 Task: Find connections with filter location Padra with filter topic #wfhwith filter profile language Potuguese with filter current company TORM with filter school St. Pauls School with filter industry Historical Sites with filter service category Product Marketing with filter keywords title Principal
Action: Mouse moved to (520, 67)
Screenshot: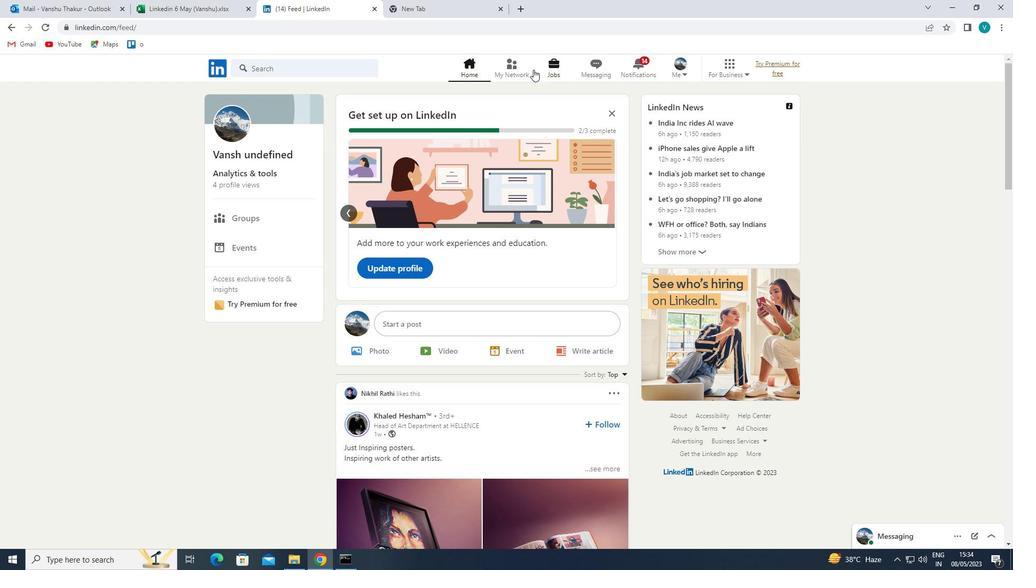 
Action: Mouse pressed left at (520, 67)
Screenshot: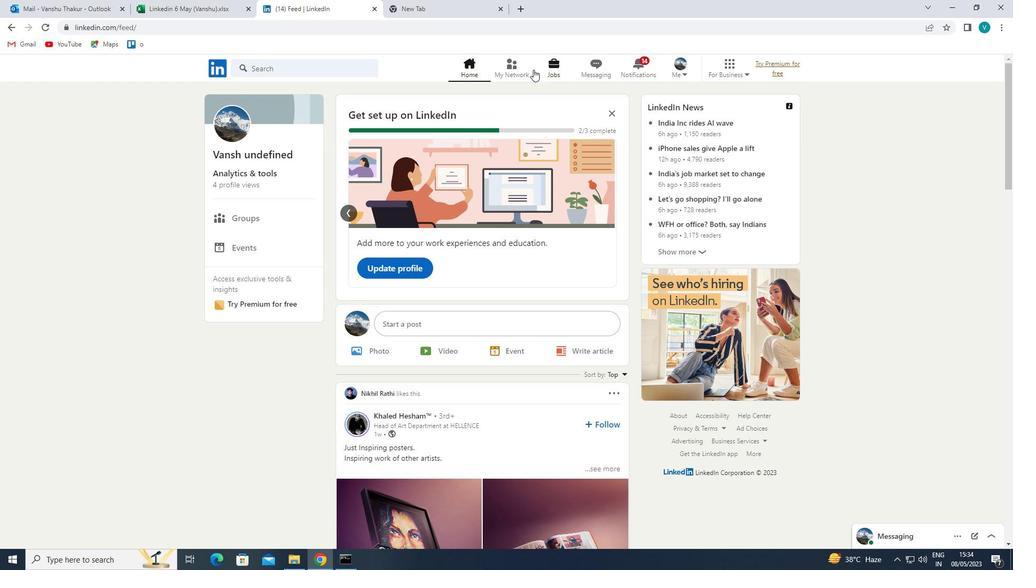 
Action: Mouse moved to (341, 120)
Screenshot: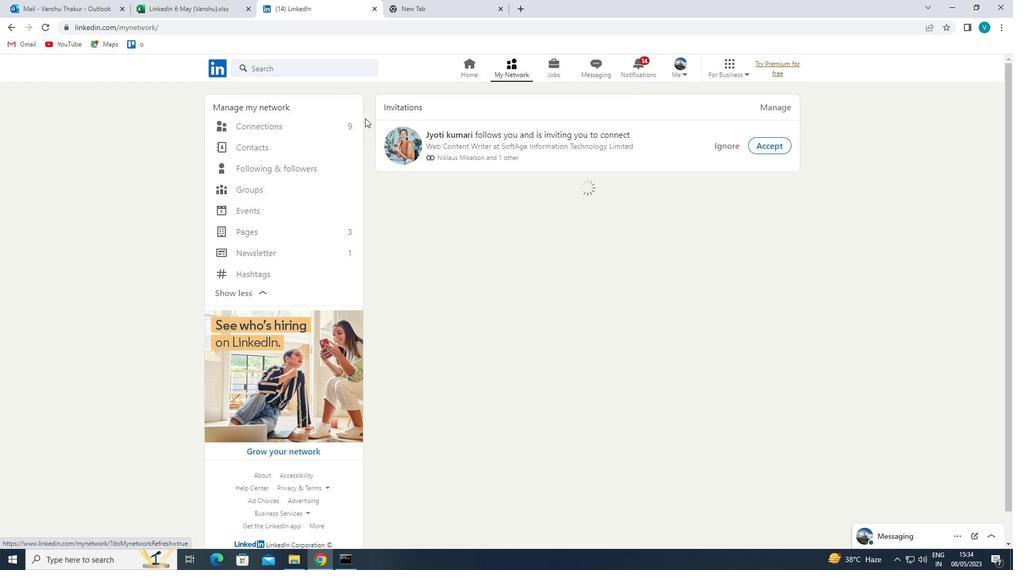 
Action: Mouse pressed left at (341, 120)
Screenshot: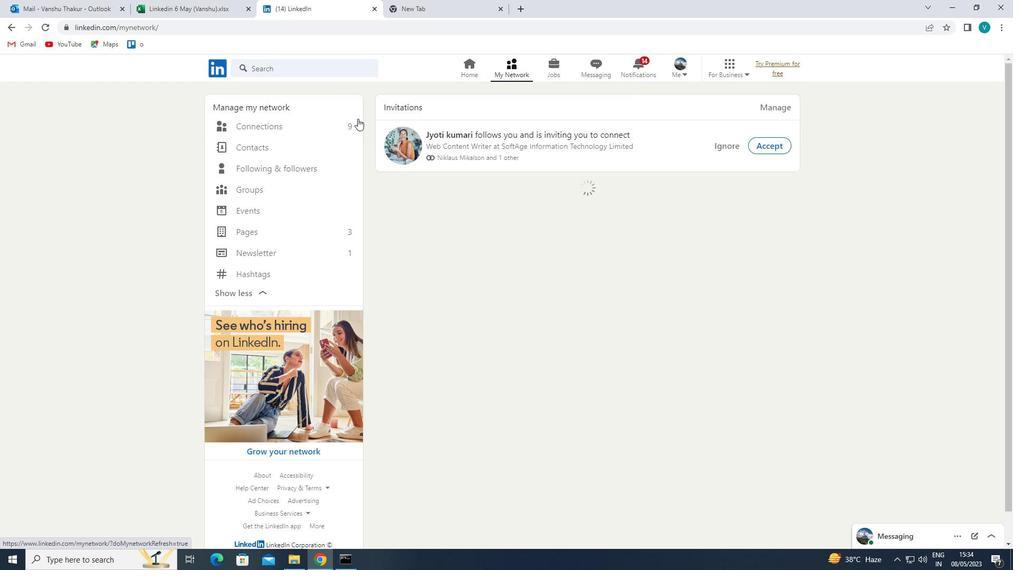 
Action: Mouse moved to (579, 121)
Screenshot: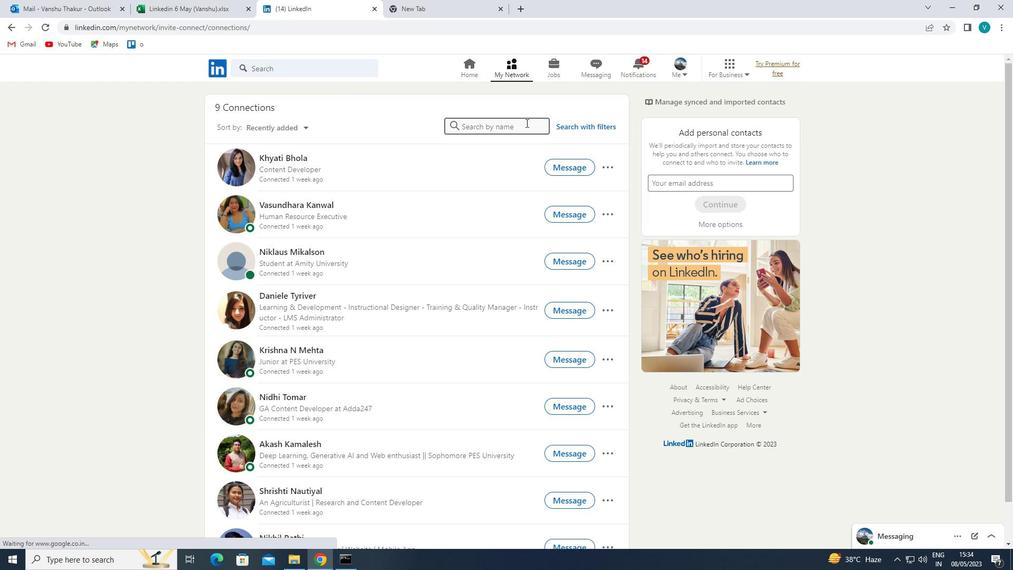 
Action: Mouse pressed left at (579, 121)
Screenshot: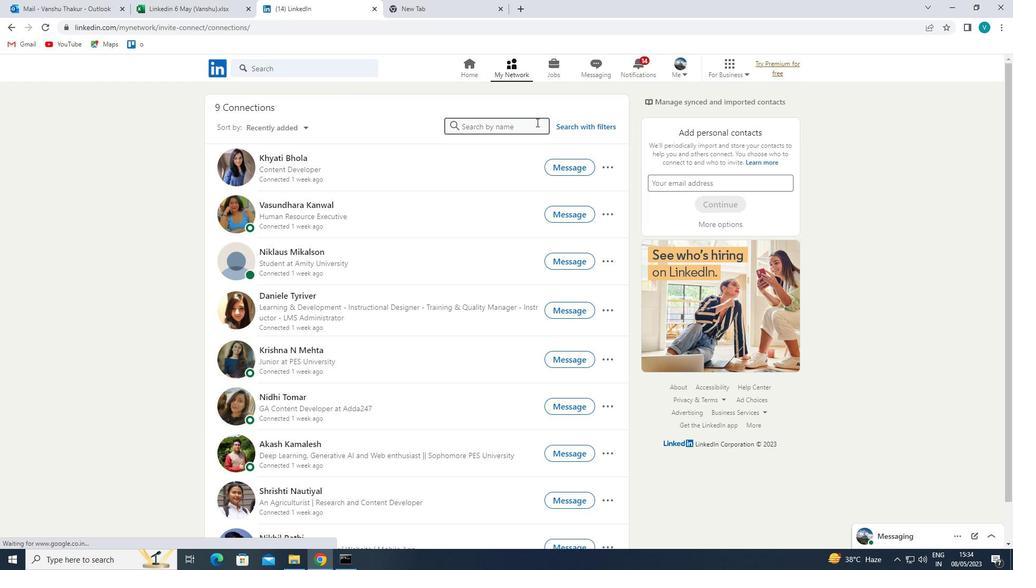 
Action: Mouse moved to (514, 98)
Screenshot: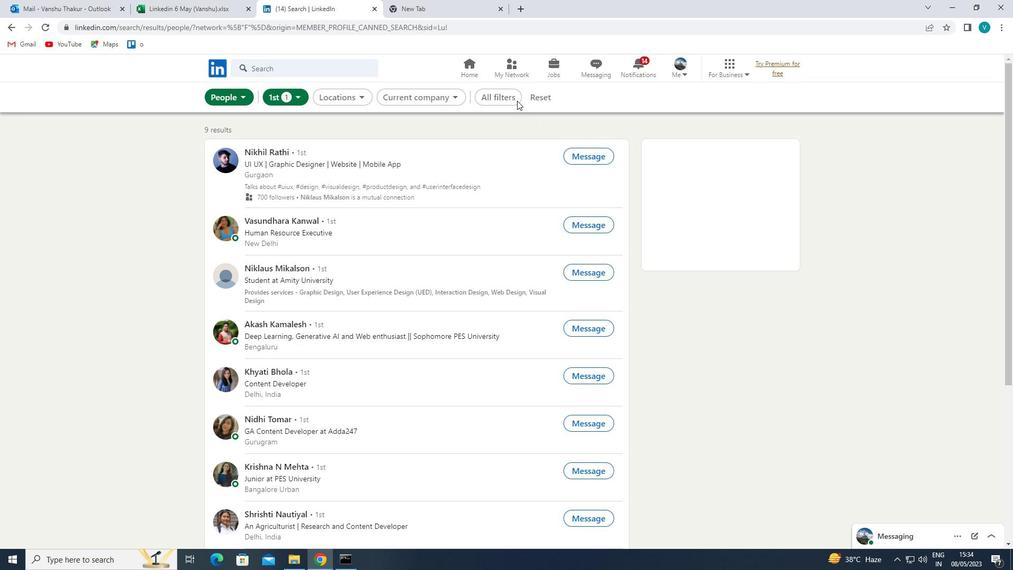 
Action: Mouse pressed left at (514, 98)
Screenshot: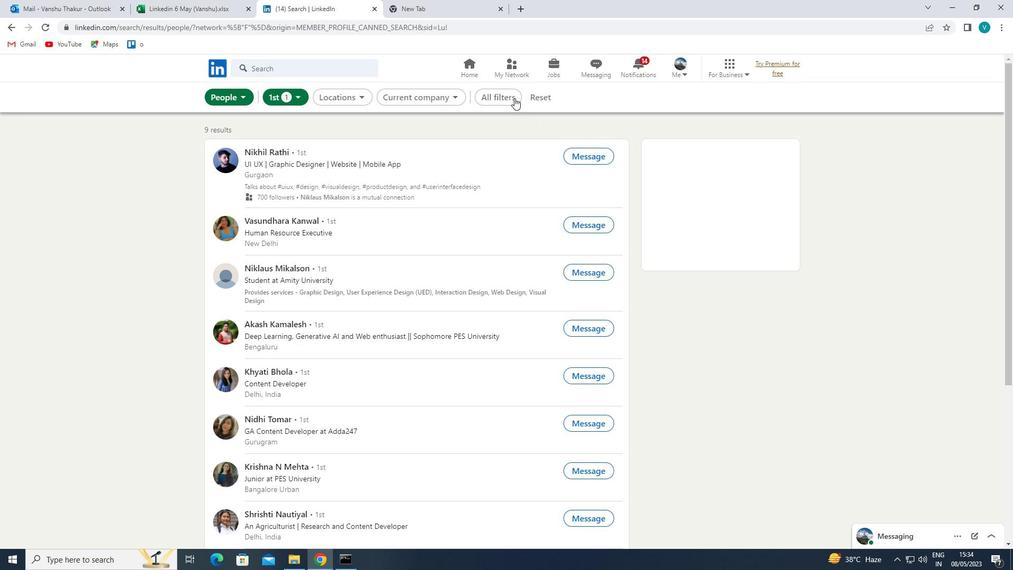 
Action: Mouse moved to (814, 234)
Screenshot: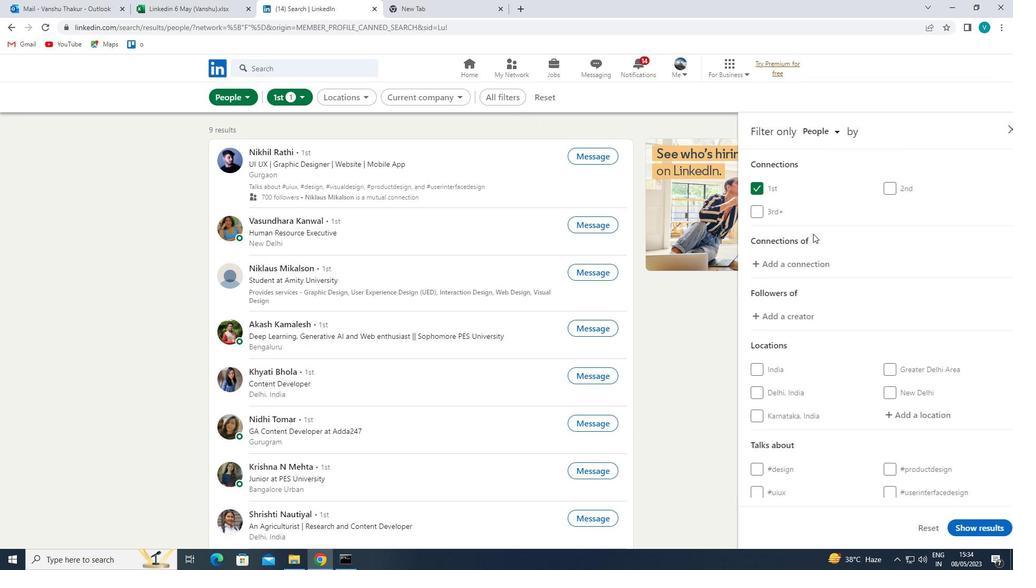 
Action: Mouse scrolled (814, 233) with delta (0, 0)
Screenshot: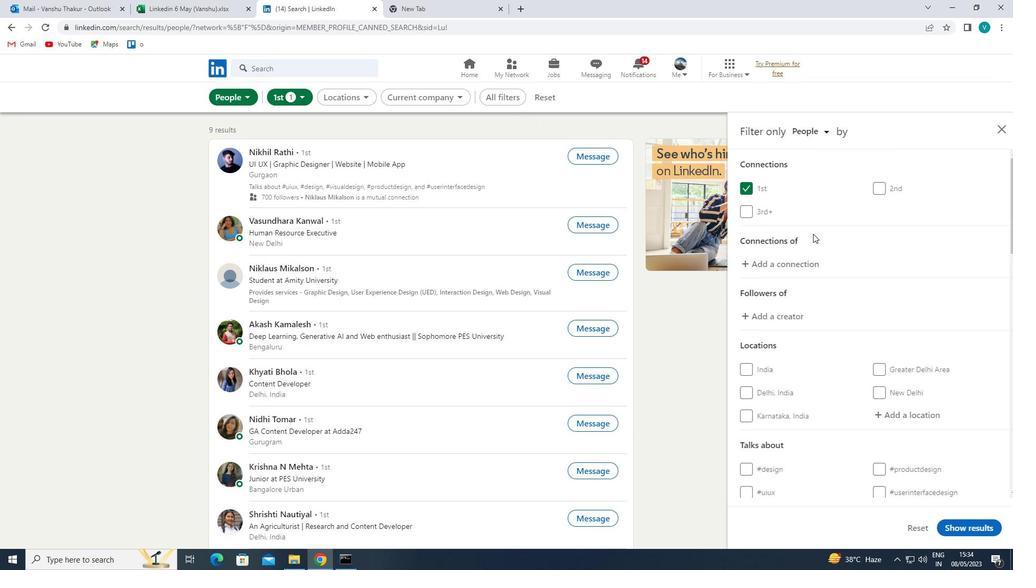 
Action: Mouse scrolled (814, 233) with delta (0, 0)
Screenshot: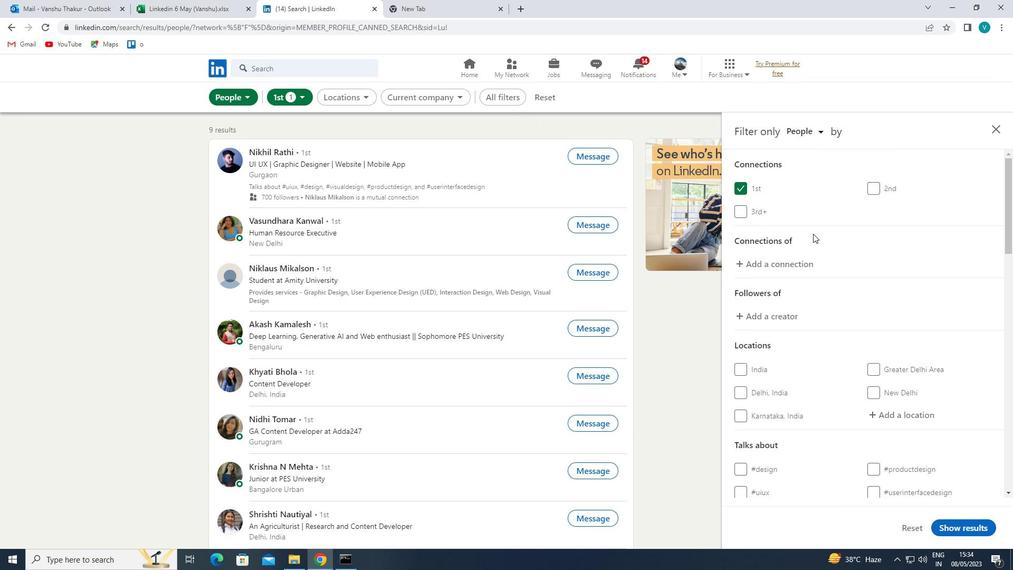 
Action: Mouse moved to (897, 311)
Screenshot: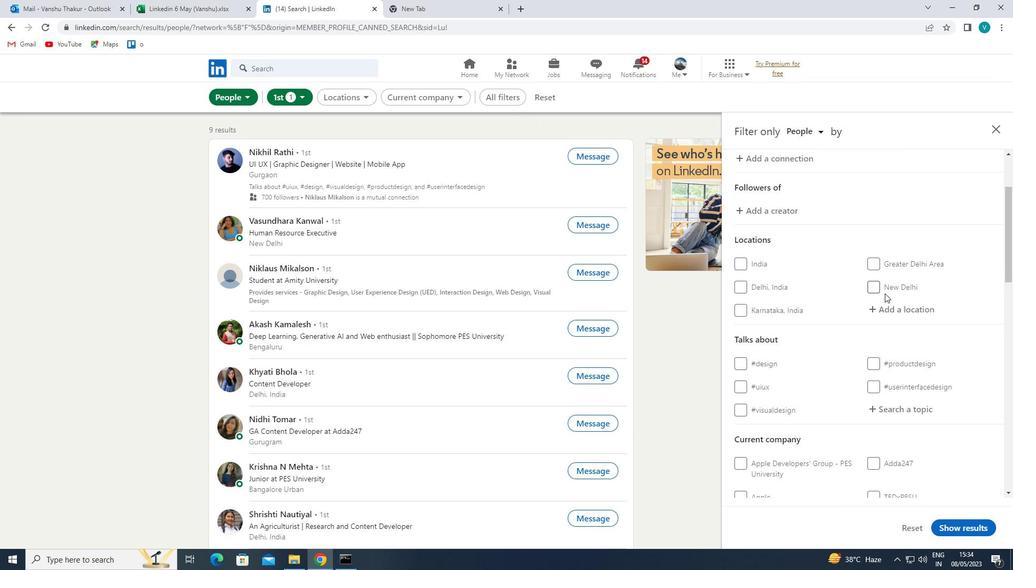 
Action: Mouse pressed left at (897, 311)
Screenshot: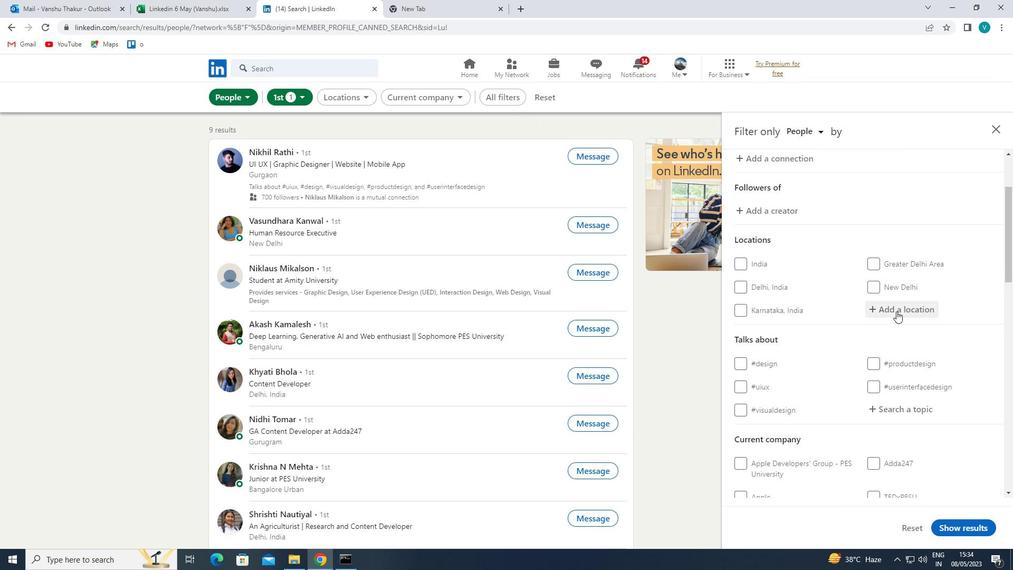 
Action: Mouse moved to (695, 396)
Screenshot: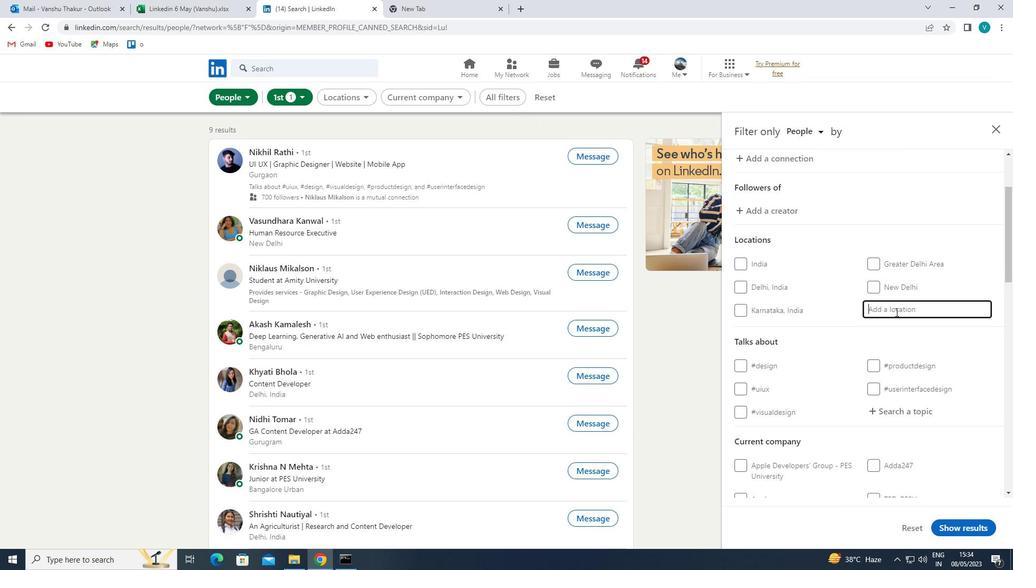 
Action: Key pressed <Key.shift>PADRA
Screenshot: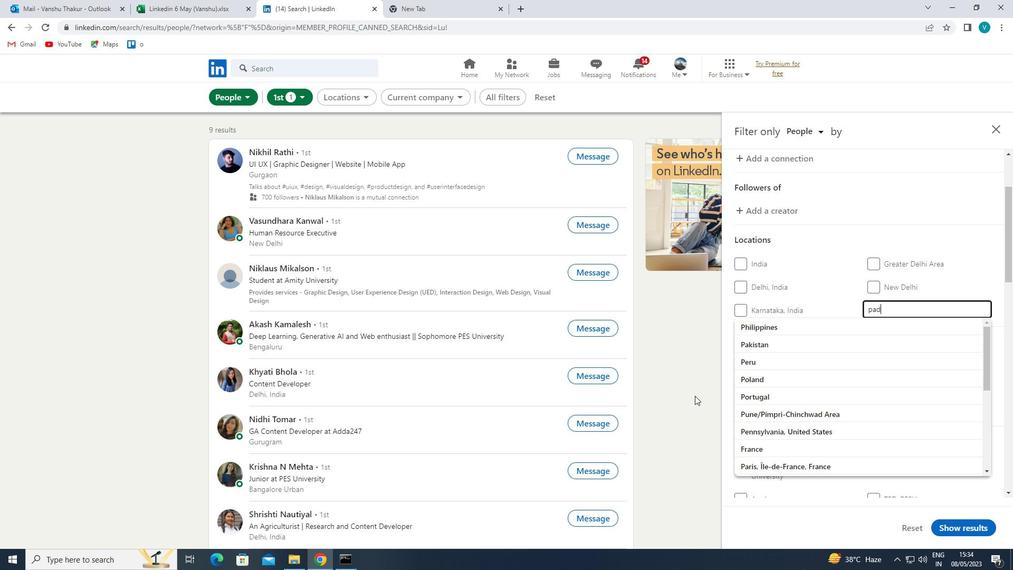 
Action: Mouse moved to (795, 325)
Screenshot: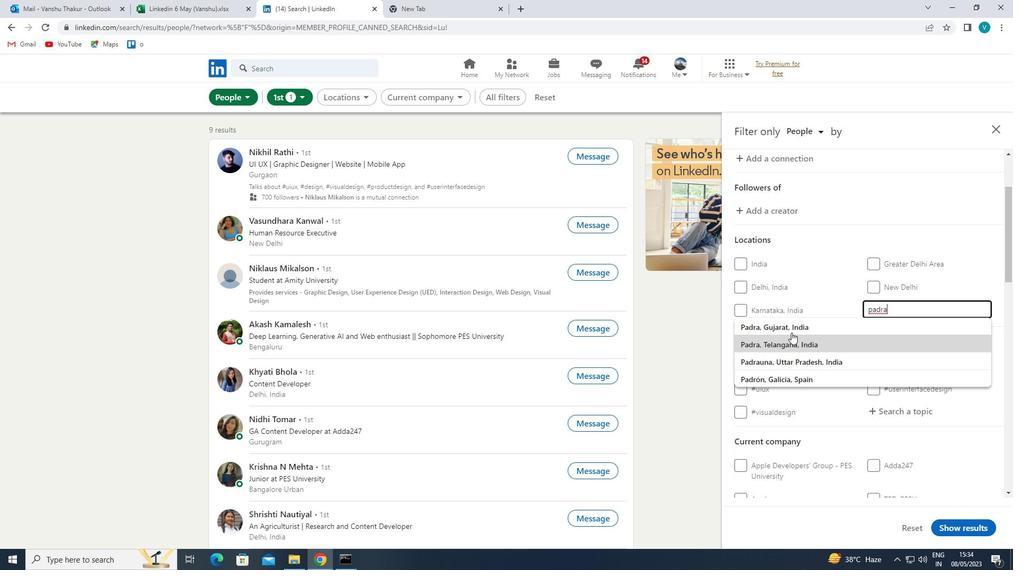 
Action: Mouse pressed left at (795, 325)
Screenshot: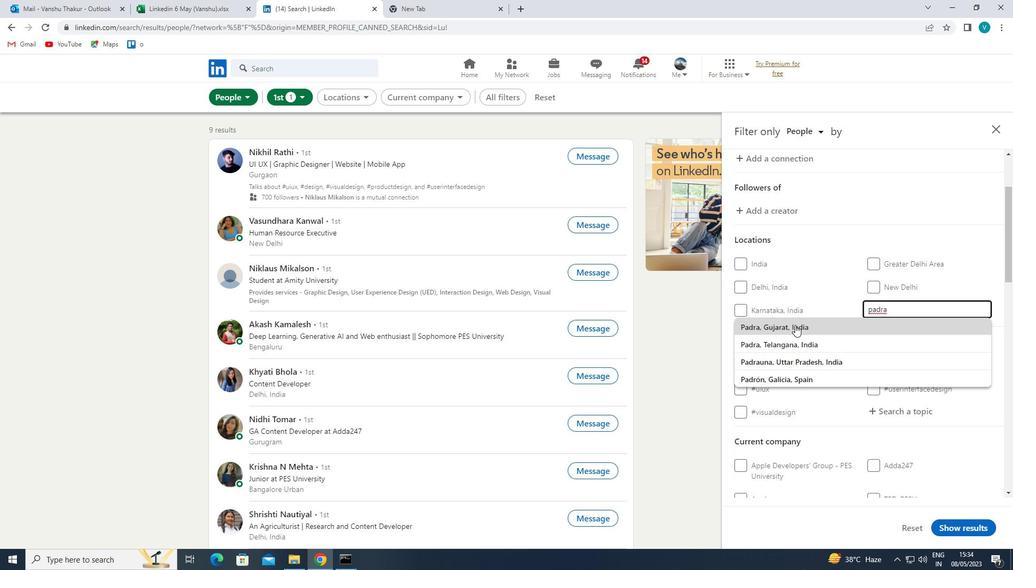 
Action: Mouse moved to (849, 354)
Screenshot: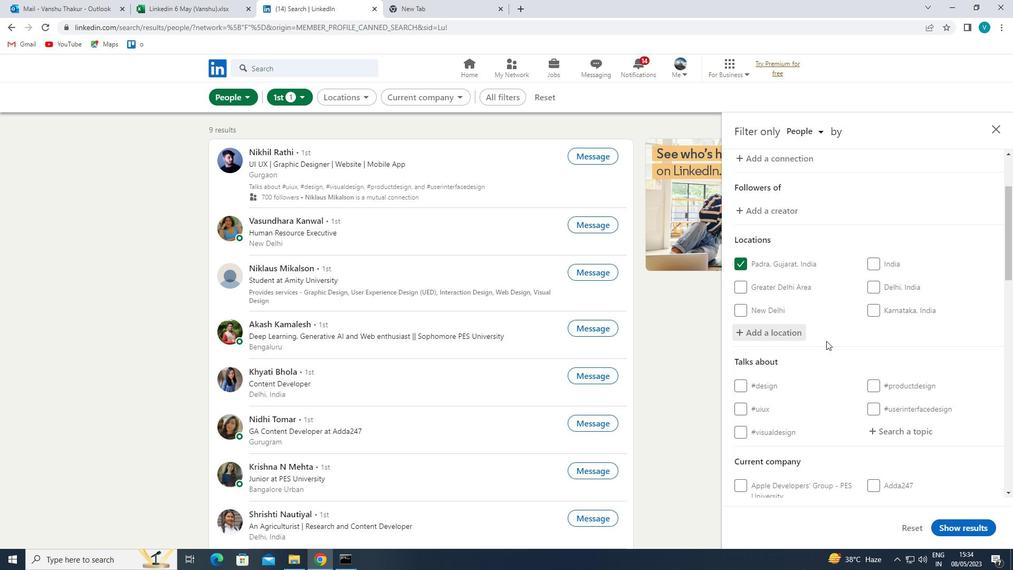 
Action: Mouse scrolled (849, 354) with delta (0, 0)
Screenshot: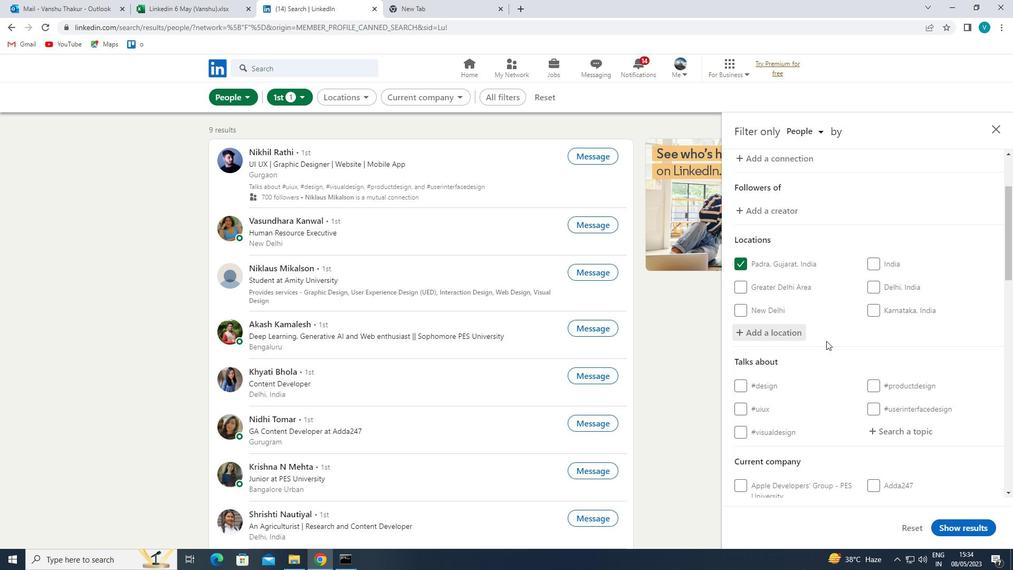 
Action: Mouse moved to (850, 355)
Screenshot: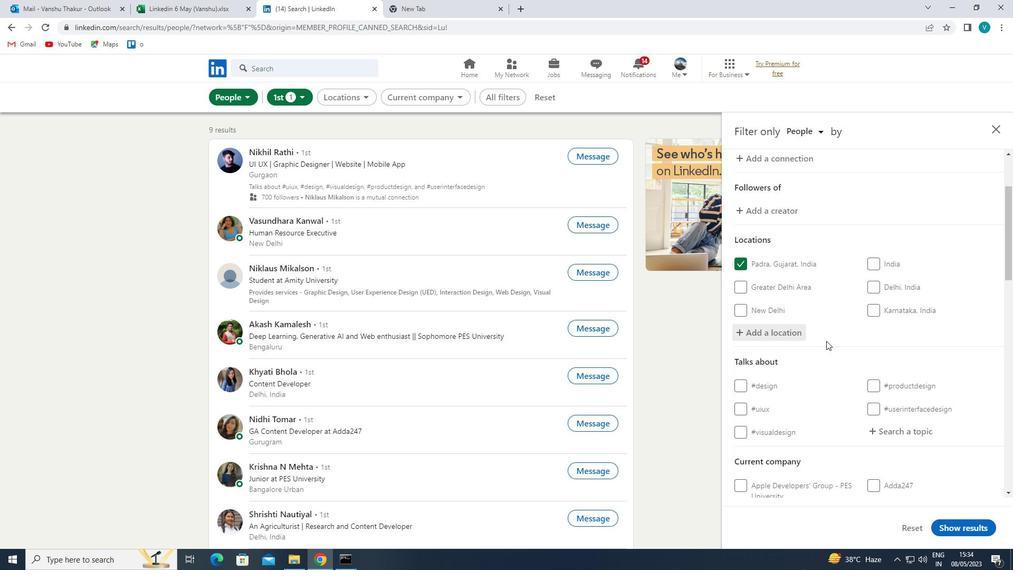 
Action: Mouse scrolled (850, 355) with delta (0, 0)
Screenshot: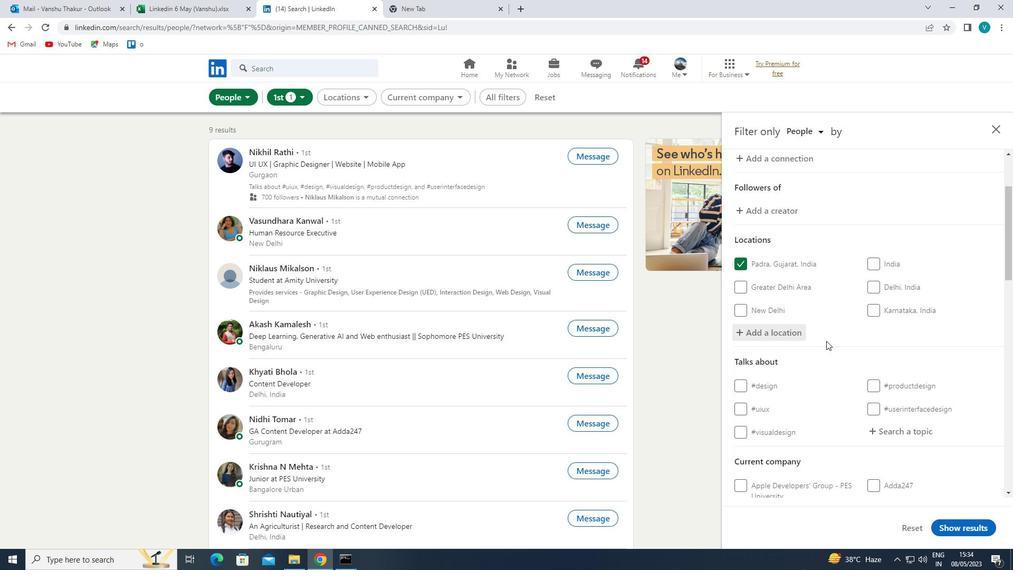 
Action: Mouse moved to (892, 330)
Screenshot: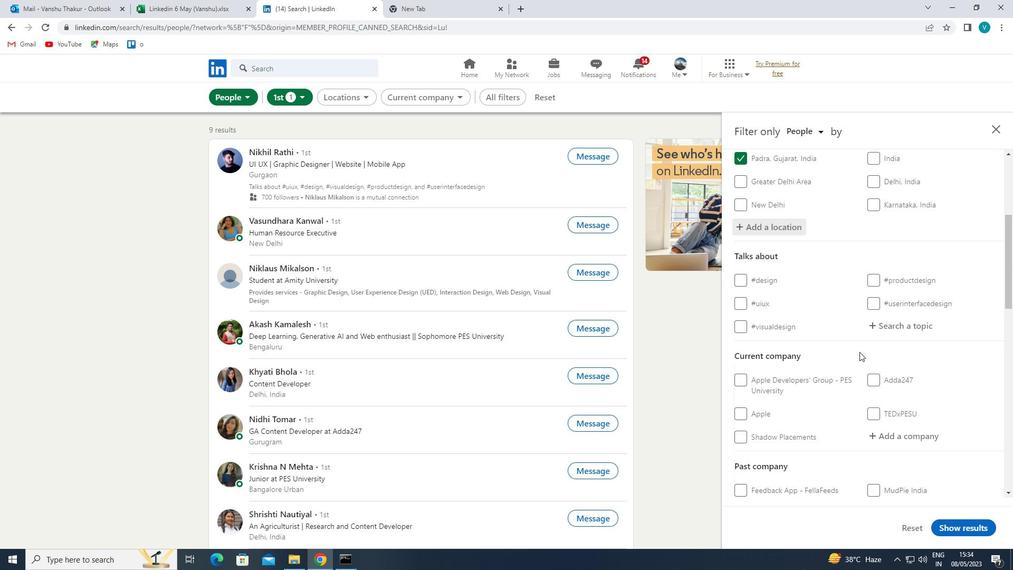 
Action: Mouse pressed left at (892, 330)
Screenshot: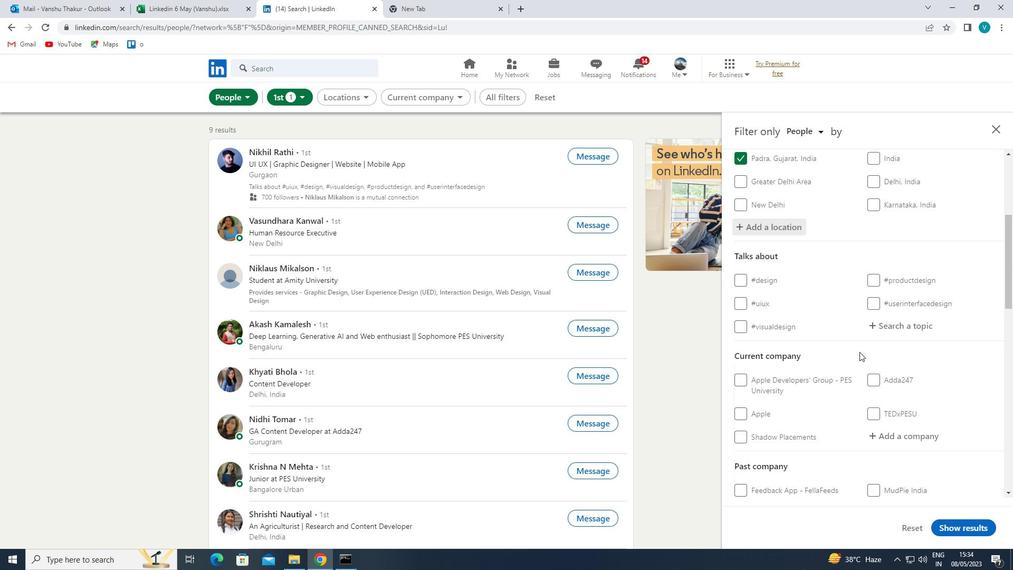
Action: Mouse moved to (566, 202)
Screenshot: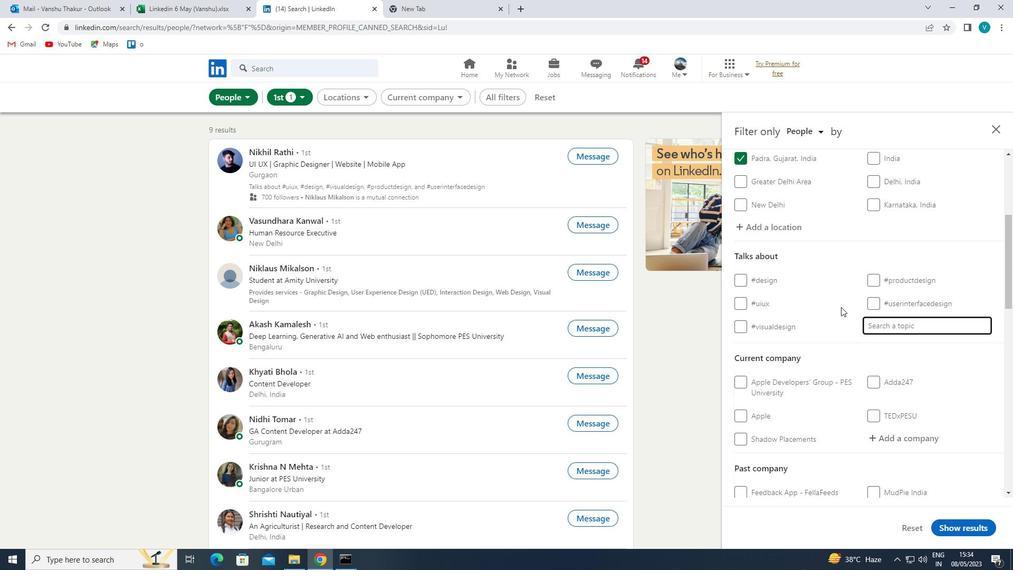 
Action: Key pressed WFH
Screenshot: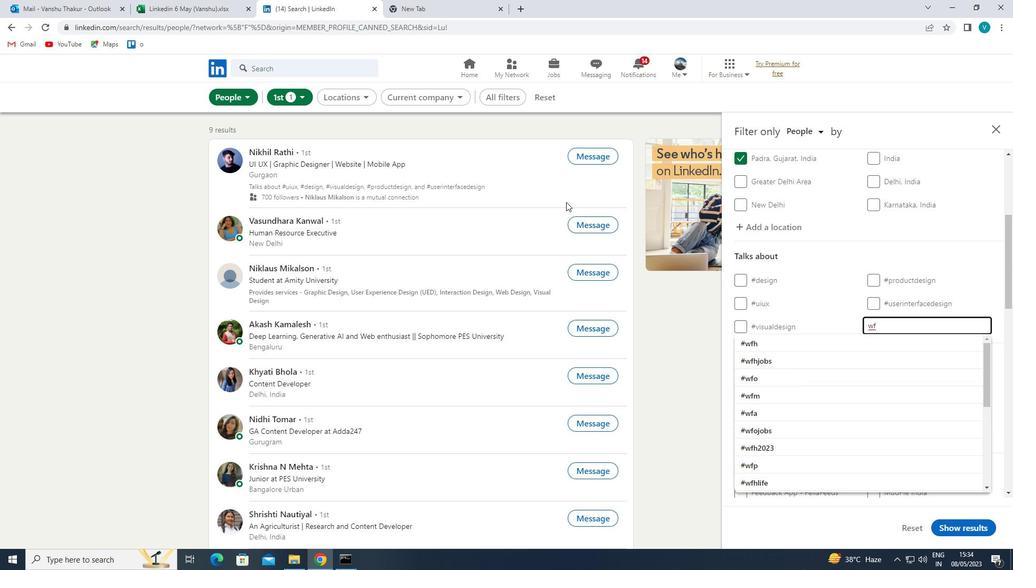 
Action: Mouse moved to (829, 343)
Screenshot: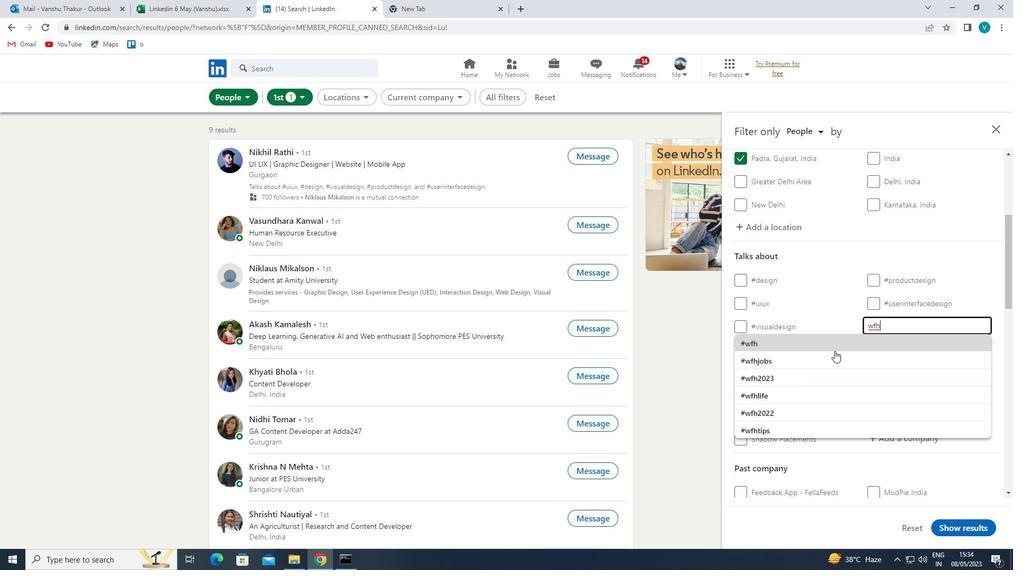 
Action: Mouse pressed left at (829, 343)
Screenshot: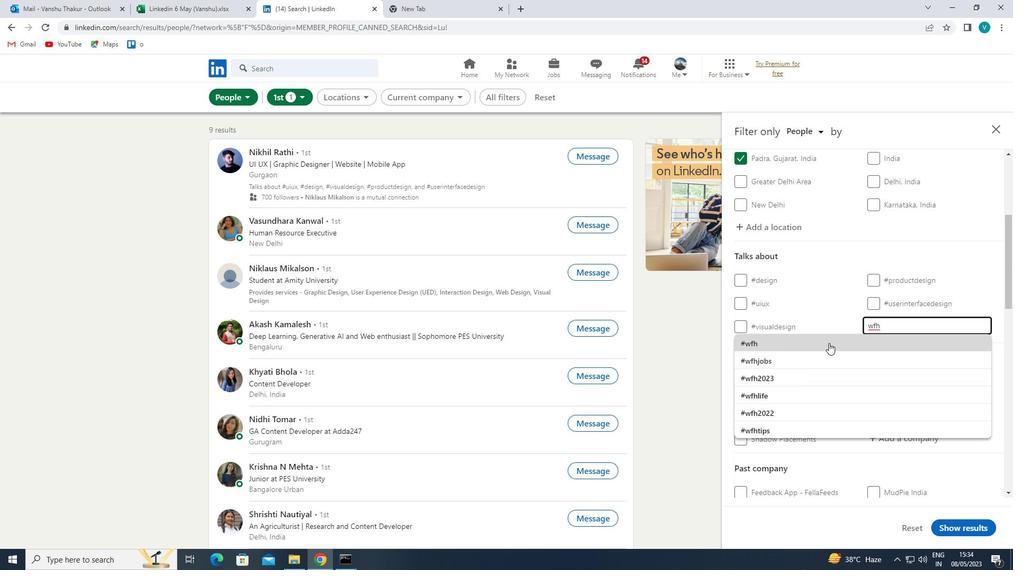 
Action: Mouse moved to (844, 336)
Screenshot: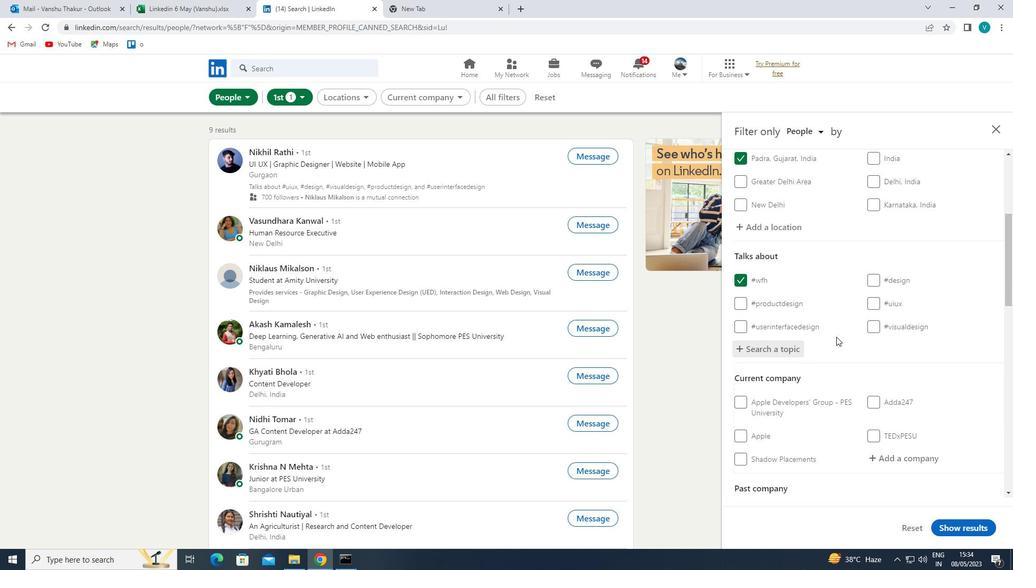 
Action: Mouse scrolled (844, 335) with delta (0, 0)
Screenshot: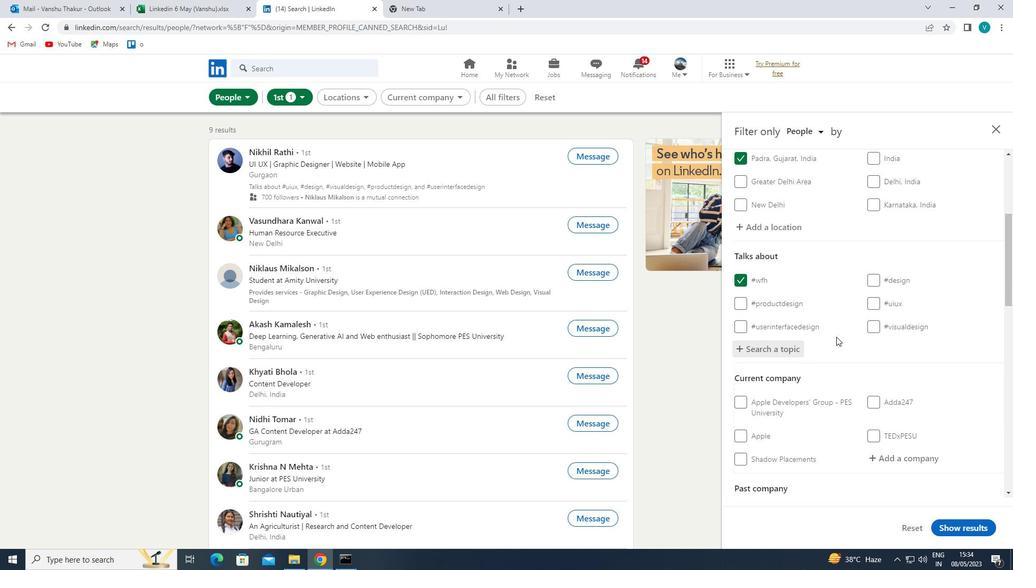 
Action: Mouse moved to (846, 337)
Screenshot: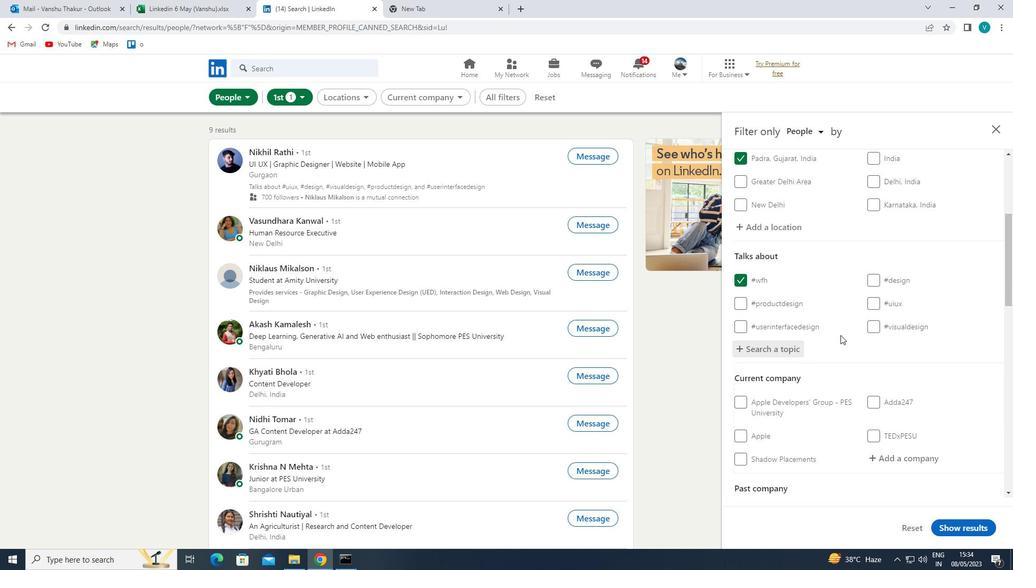 
Action: Mouse scrolled (846, 336) with delta (0, 0)
Screenshot: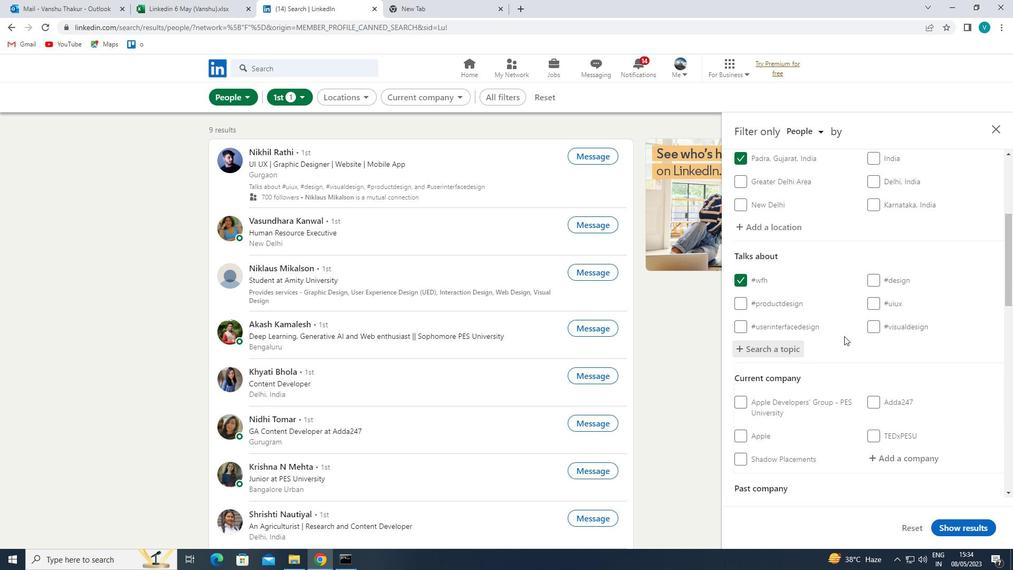 
Action: Mouse moved to (848, 340)
Screenshot: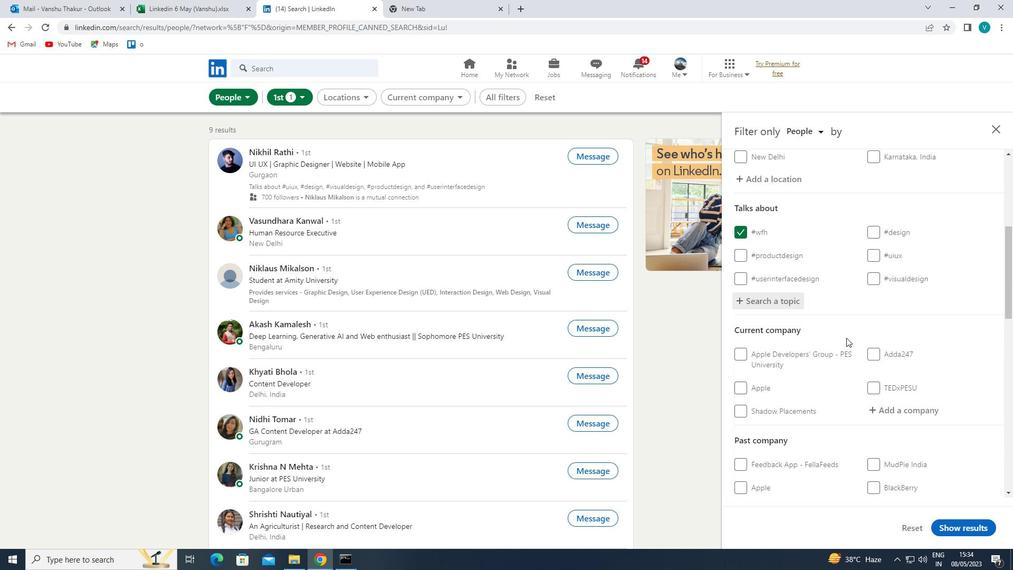 
Action: Mouse scrolled (848, 339) with delta (0, 0)
Screenshot: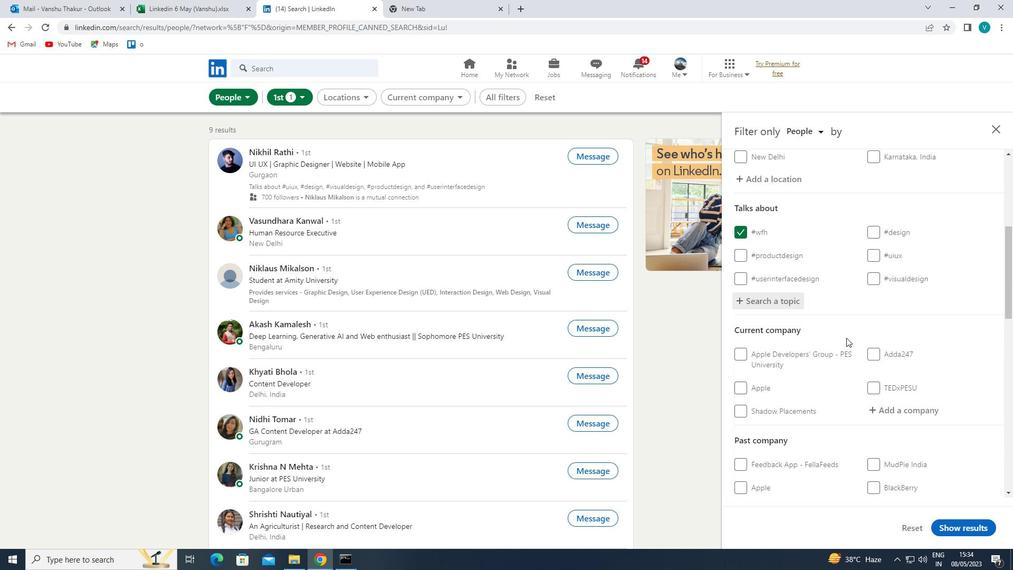 
Action: Mouse moved to (920, 296)
Screenshot: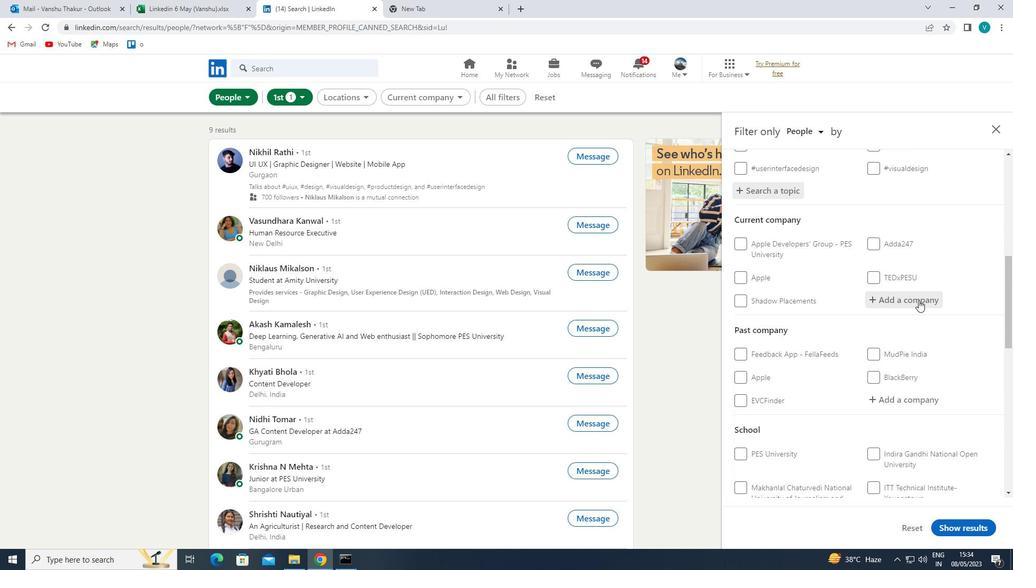 
Action: Mouse pressed left at (920, 296)
Screenshot: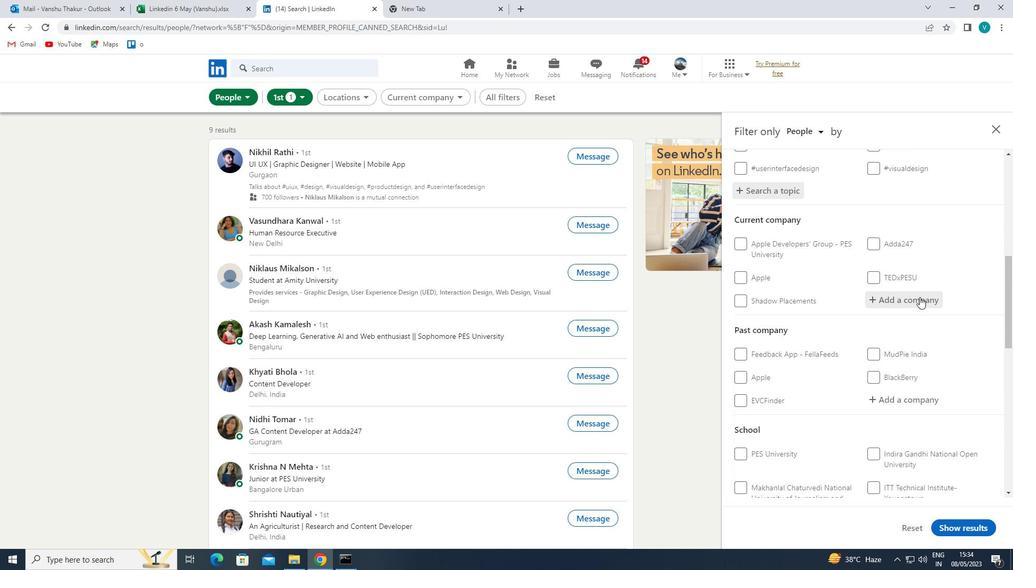 
Action: Mouse moved to (536, 193)
Screenshot: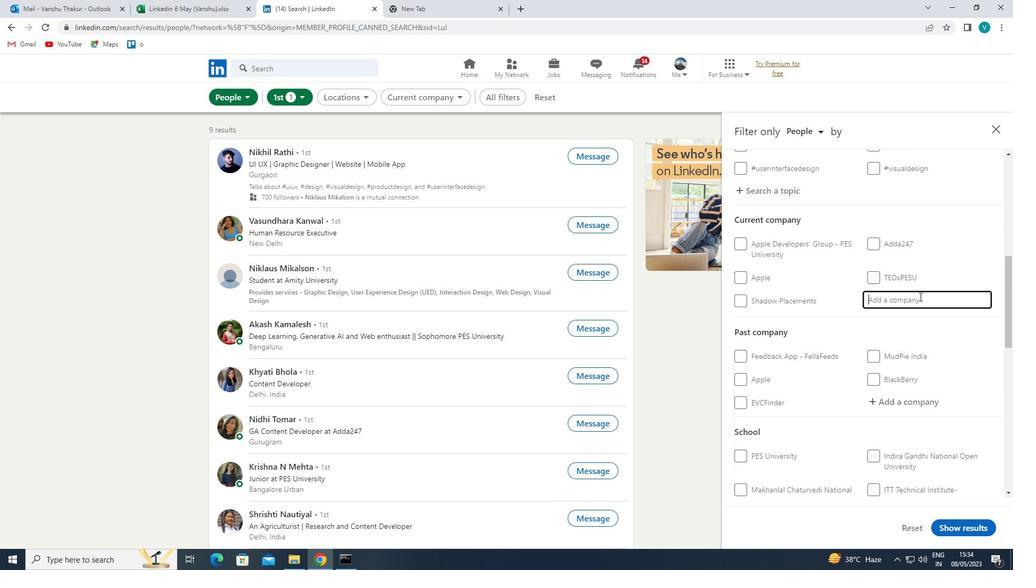 
Action: Key pressed <Key.shift>
Screenshot: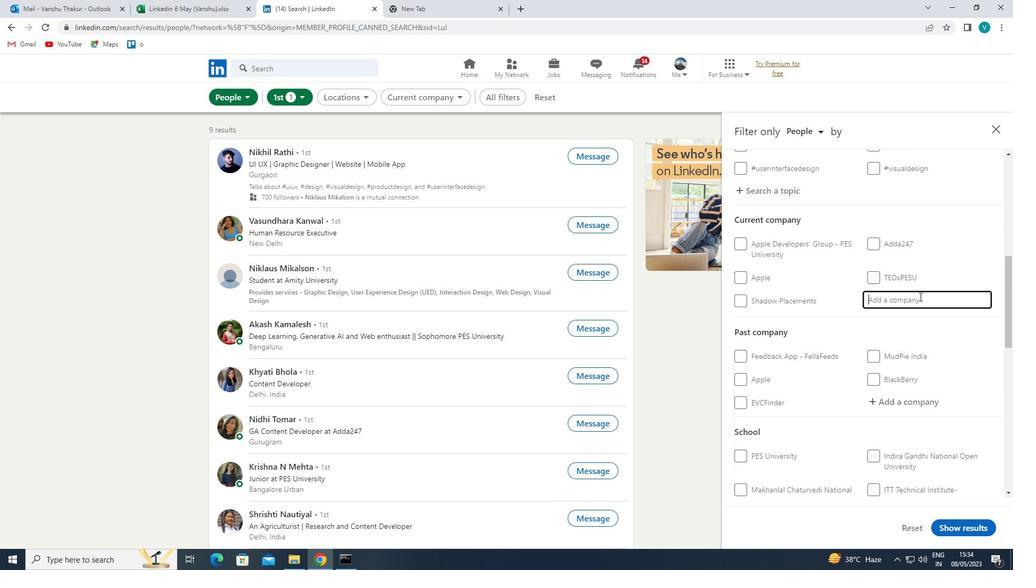 
Action: Mouse moved to (533, 192)
Screenshot: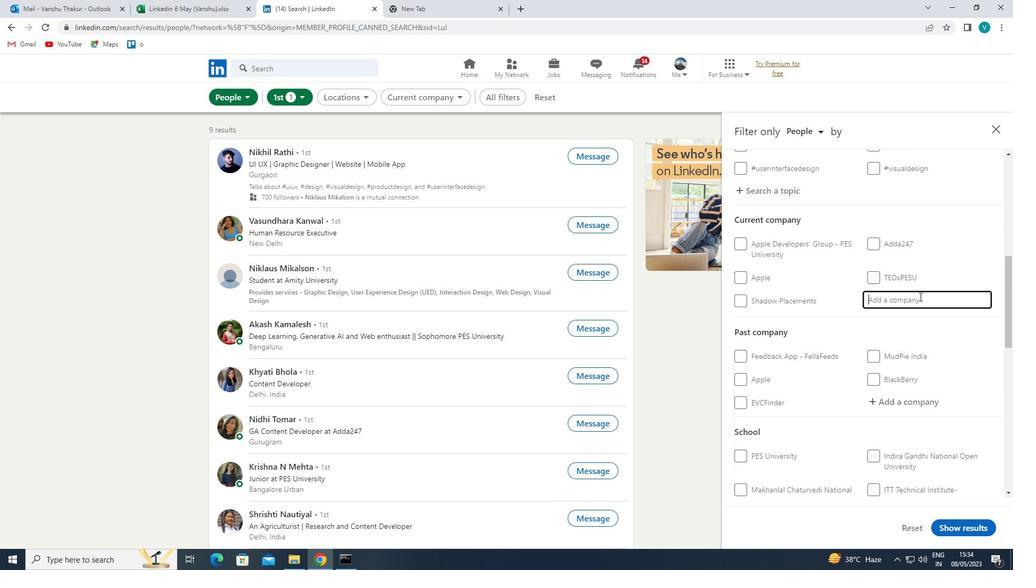 
Action: Key pressed TORM
Screenshot: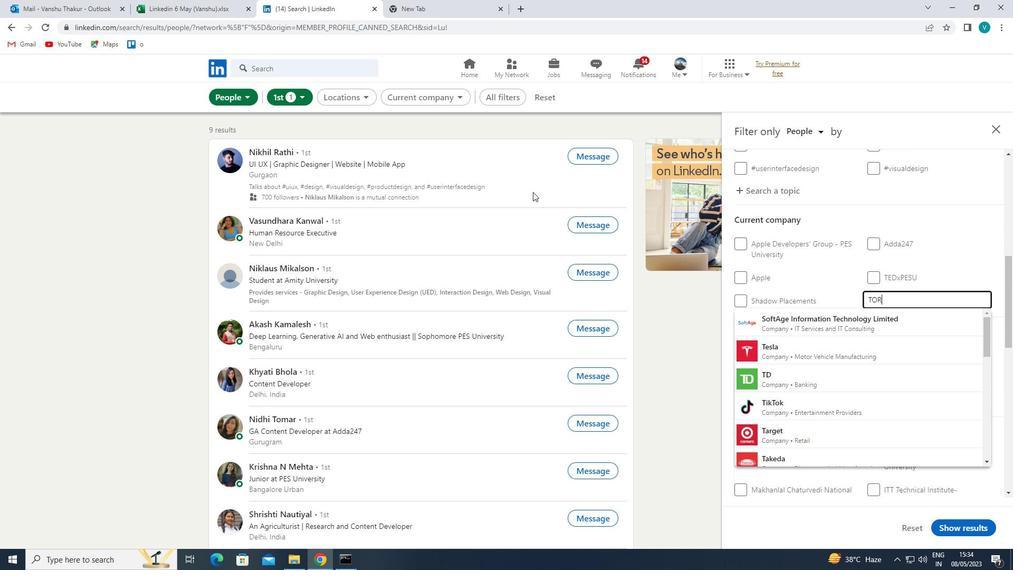 
Action: Mouse moved to (808, 315)
Screenshot: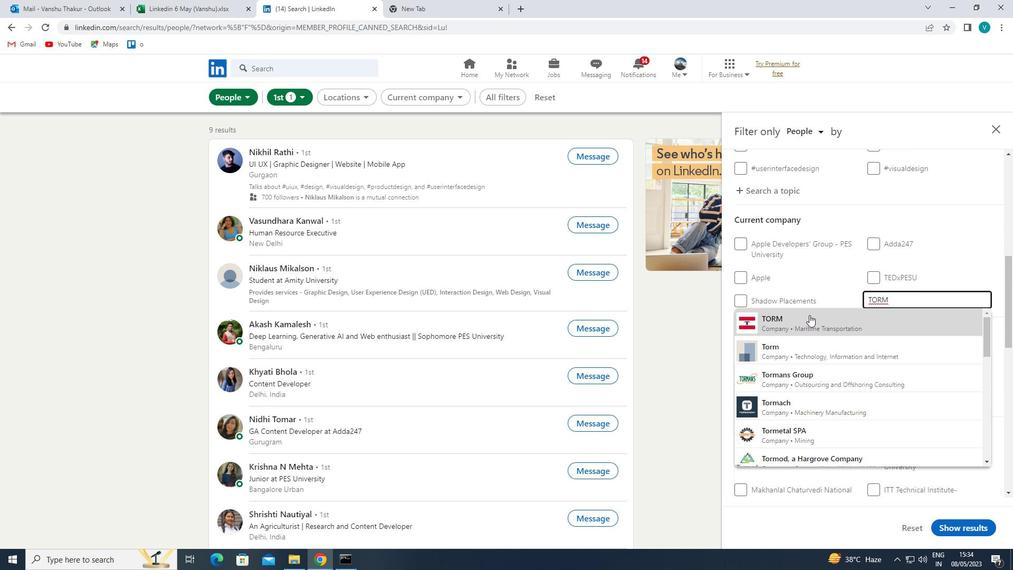 
Action: Mouse pressed left at (808, 315)
Screenshot: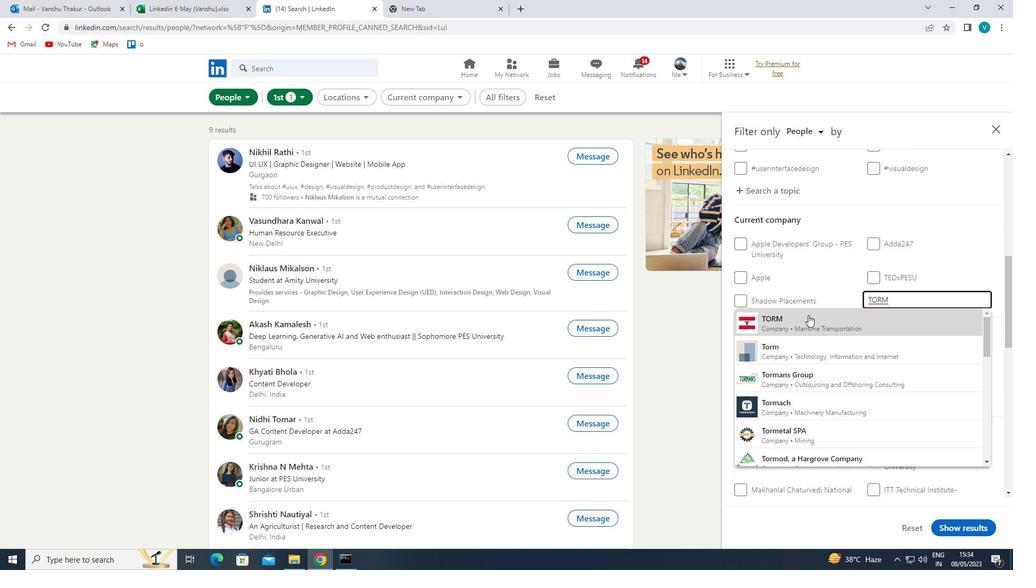 
Action: Mouse moved to (808, 316)
Screenshot: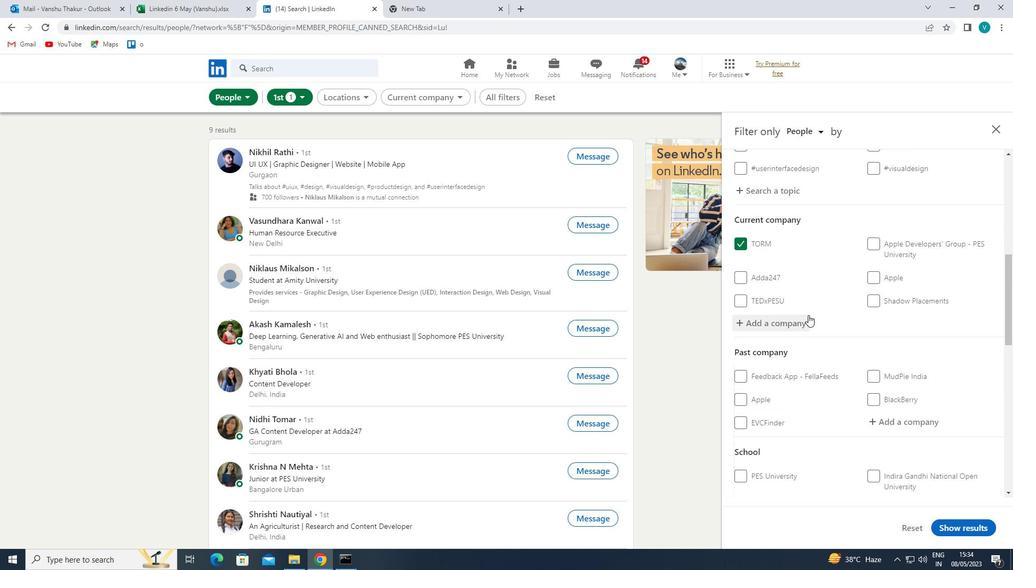 
Action: Mouse scrolled (808, 316) with delta (0, 0)
Screenshot: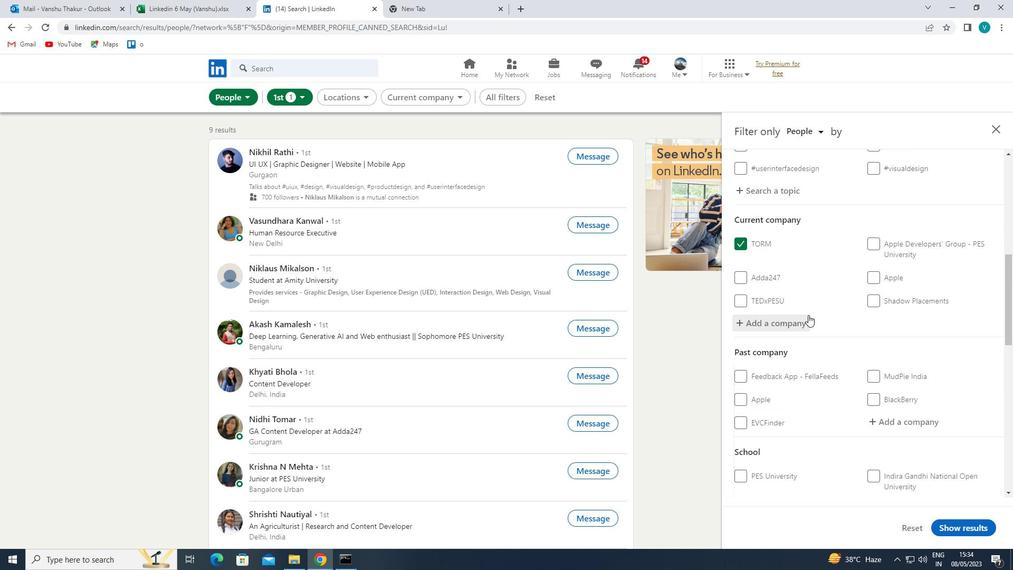 
Action: Mouse moved to (901, 424)
Screenshot: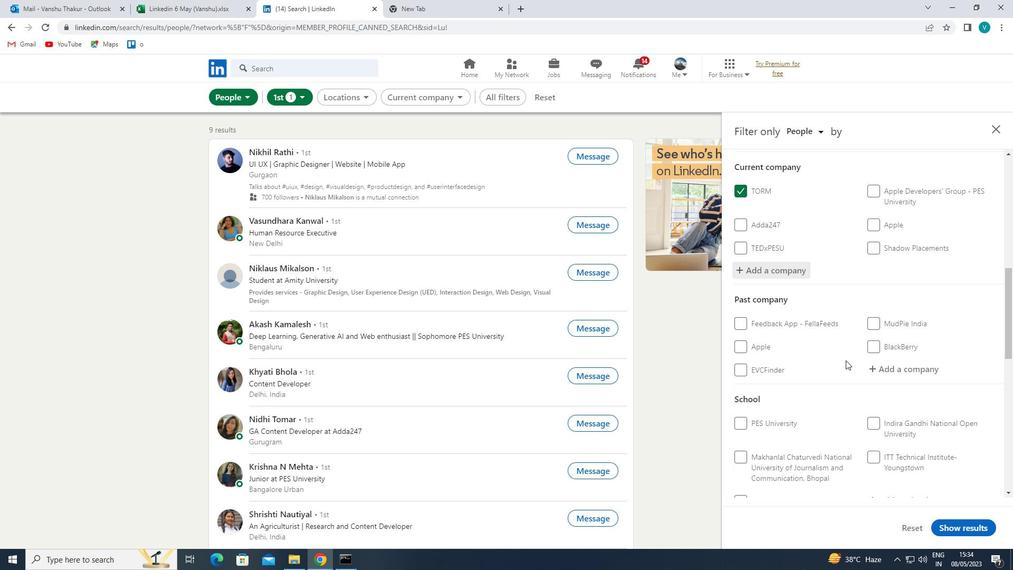 
Action: Mouse scrolled (901, 423) with delta (0, 0)
Screenshot: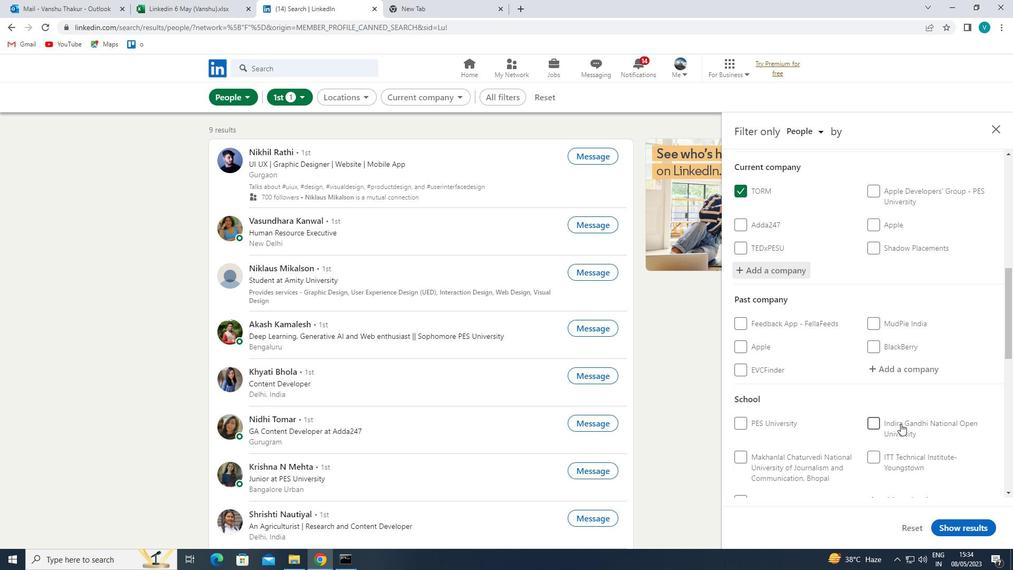 
Action: Mouse scrolled (901, 423) with delta (0, 0)
Screenshot: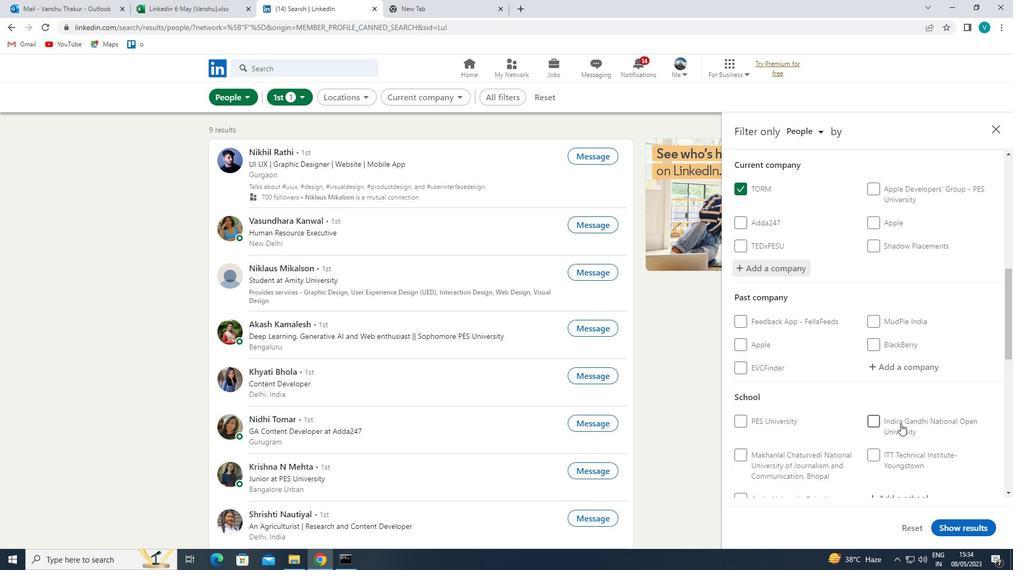 
Action: Mouse scrolled (901, 423) with delta (0, 0)
Screenshot: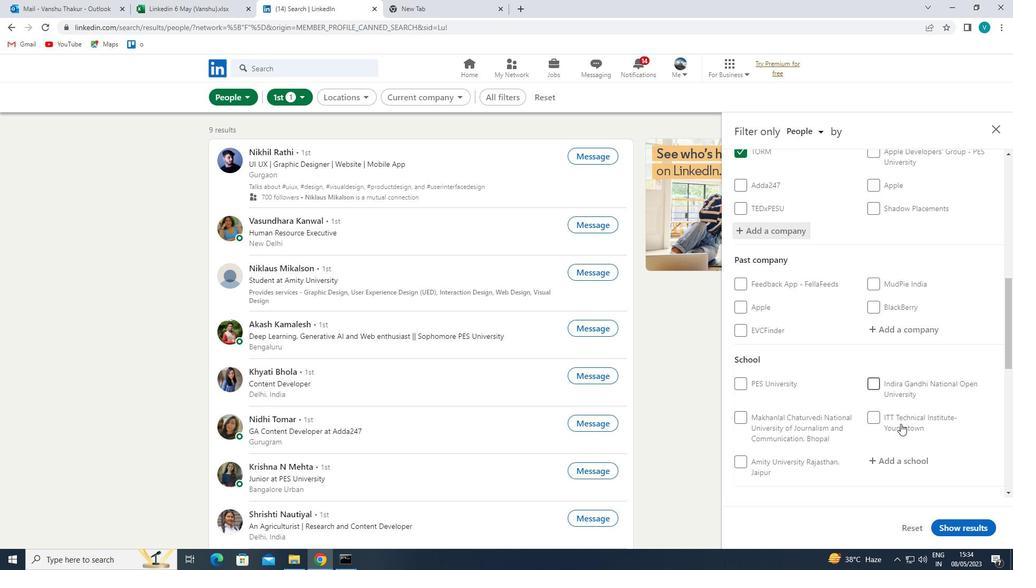 
Action: Mouse moved to (918, 338)
Screenshot: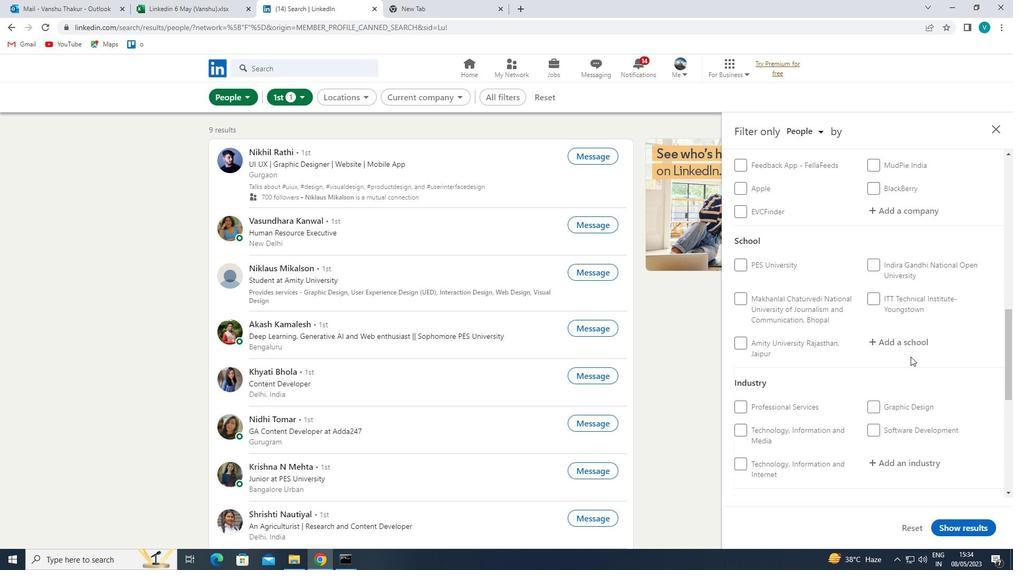 
Action: Mouse pressed left at (918, 338)
Screenshot: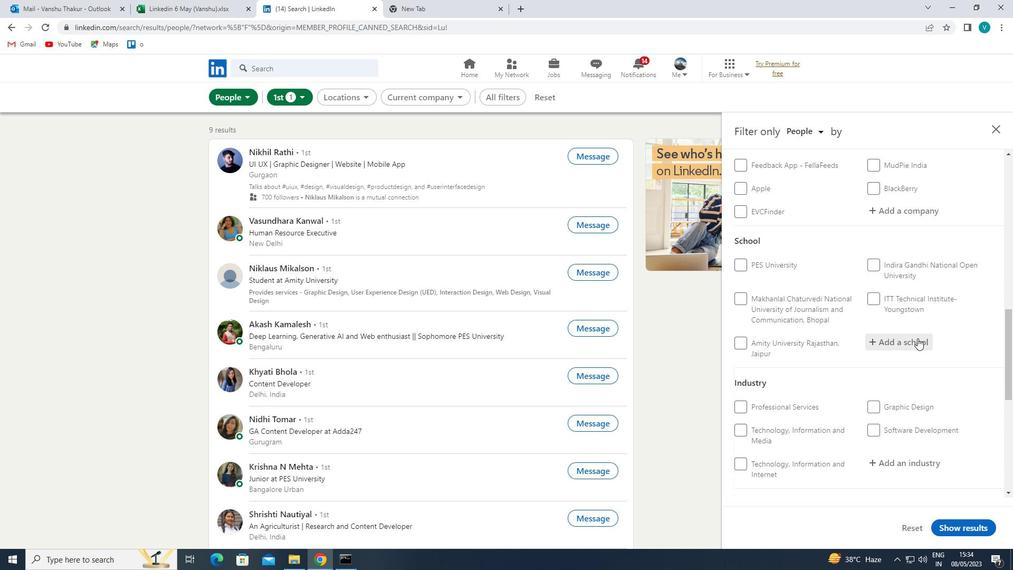 
Action: Key pressed <Key.shift>
Screenshot: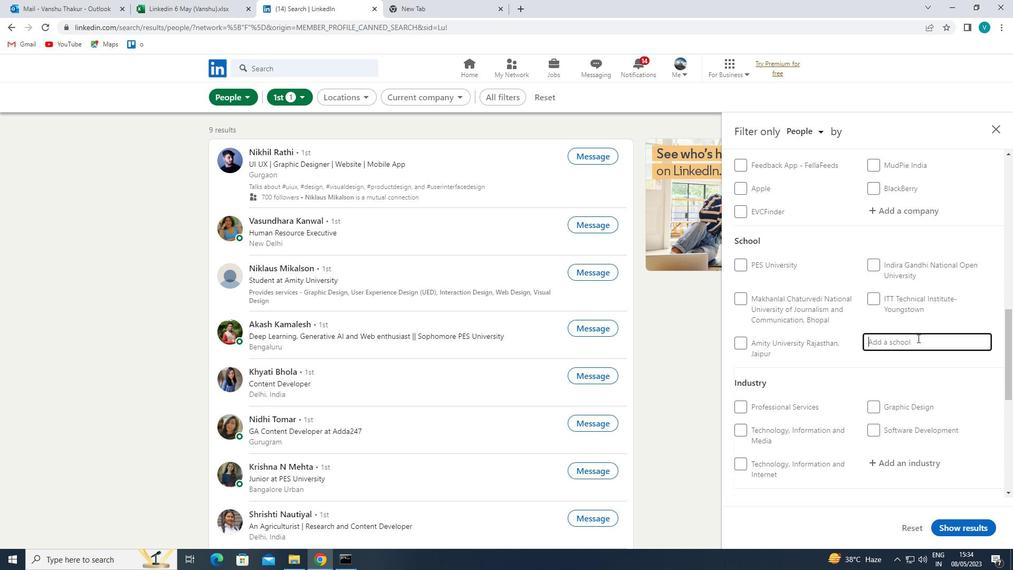 
Action: Mouse moved to (826, 351)
Screenshot: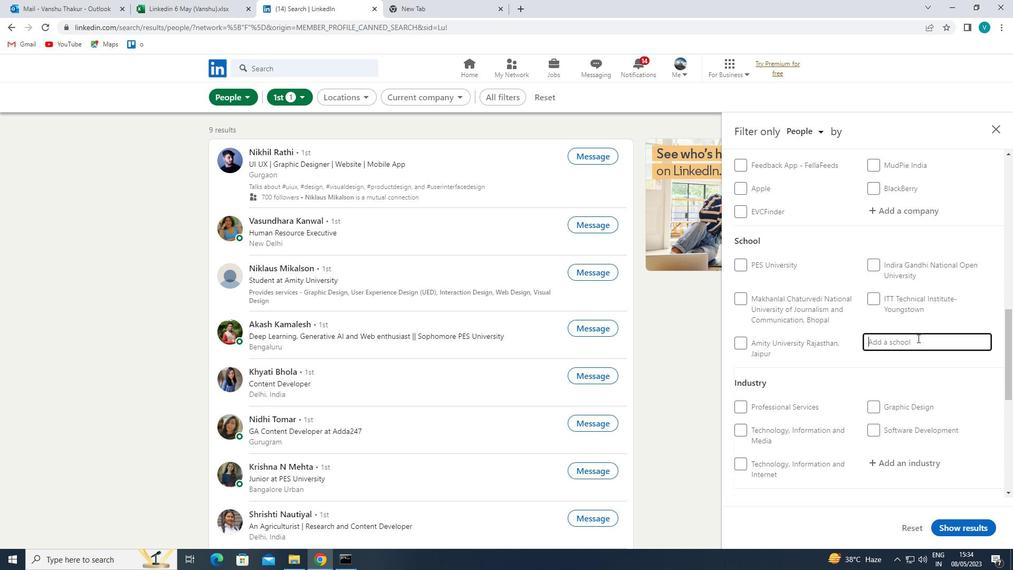 
Action: Key pressed S
Screenshot: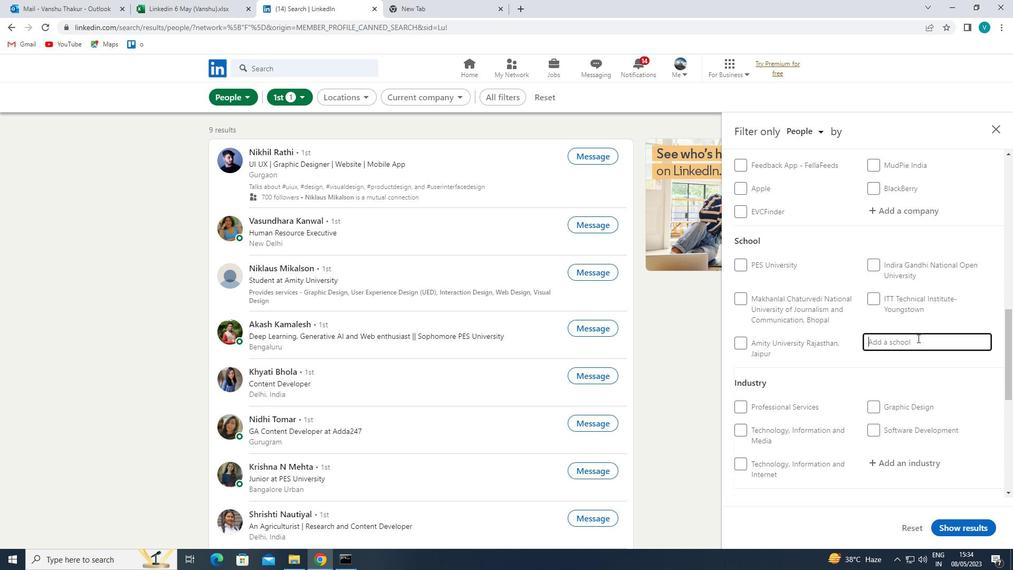 
Action: Mouse moved to (658, 426)
Screenshot: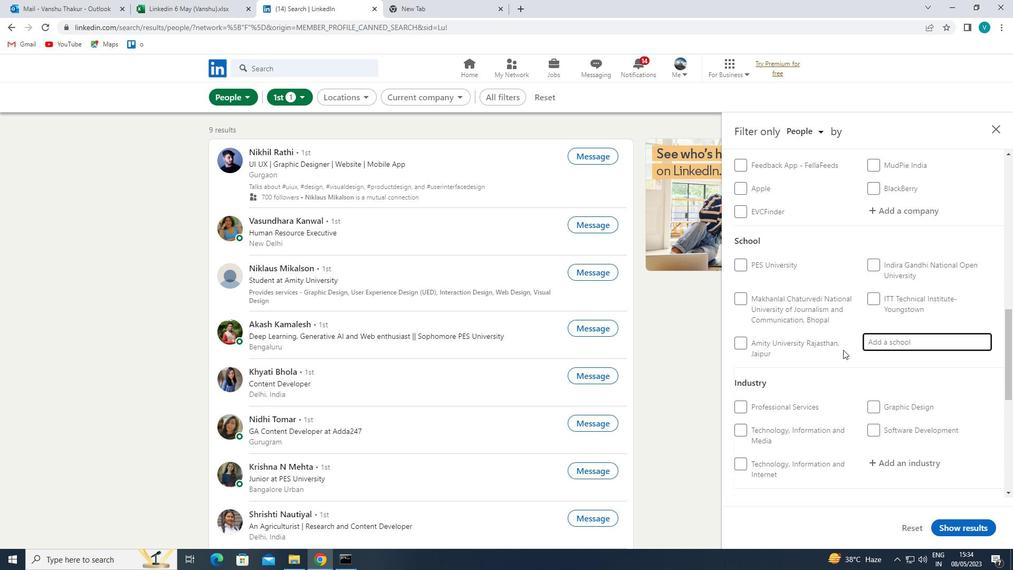 
Action: Key pressed T.<Key.space><Key.shift>PULS<Key.backspace><Key.backspace><Key.backspace>AULS
Screenshot: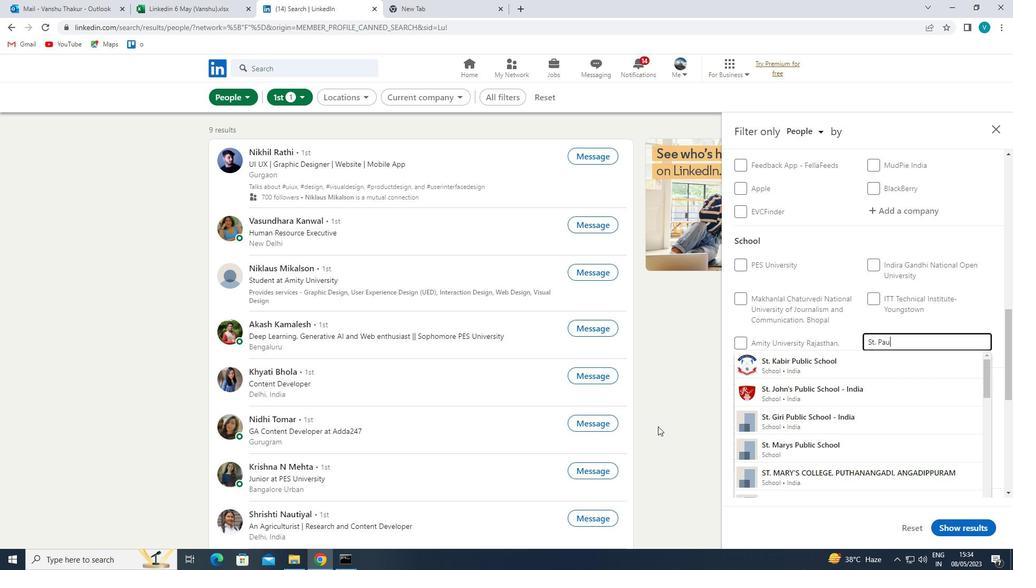 
Action: Mouse moved to (887, 366)
Screenshot: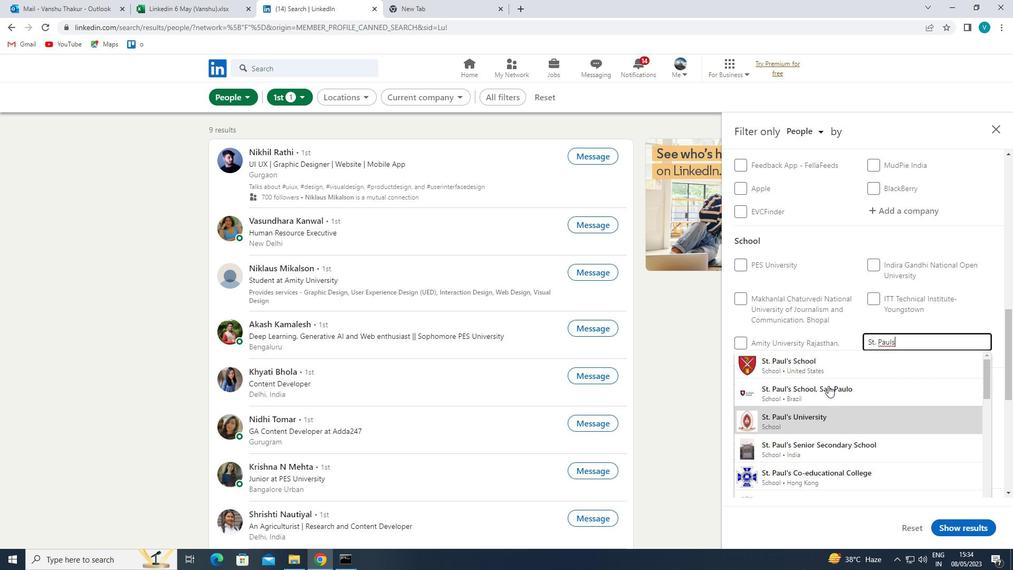 
Action: Mouse pressed left at (887, 366)
Screenshot: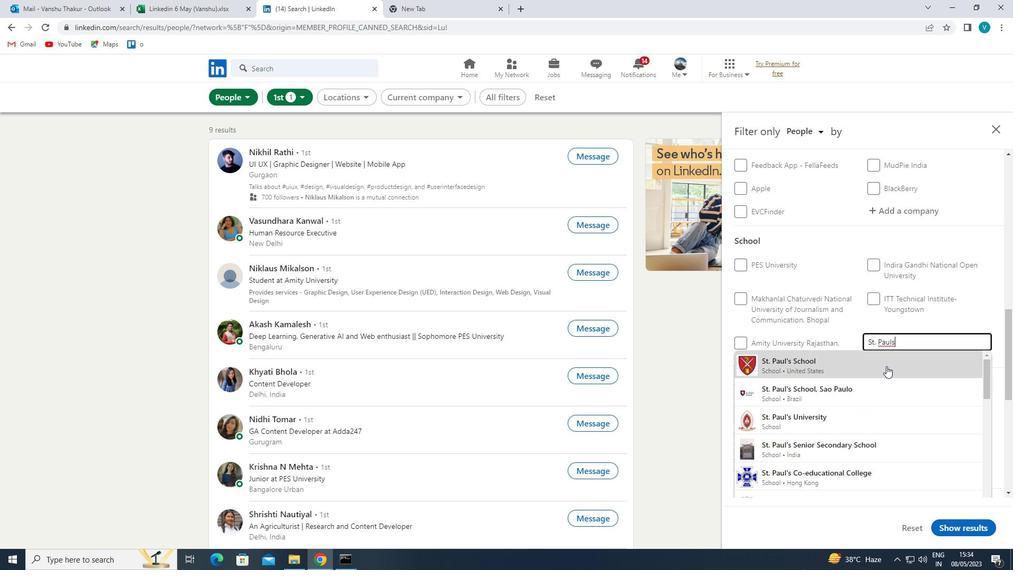 
Action: Mouse moved to (880, 370)
Screenshot: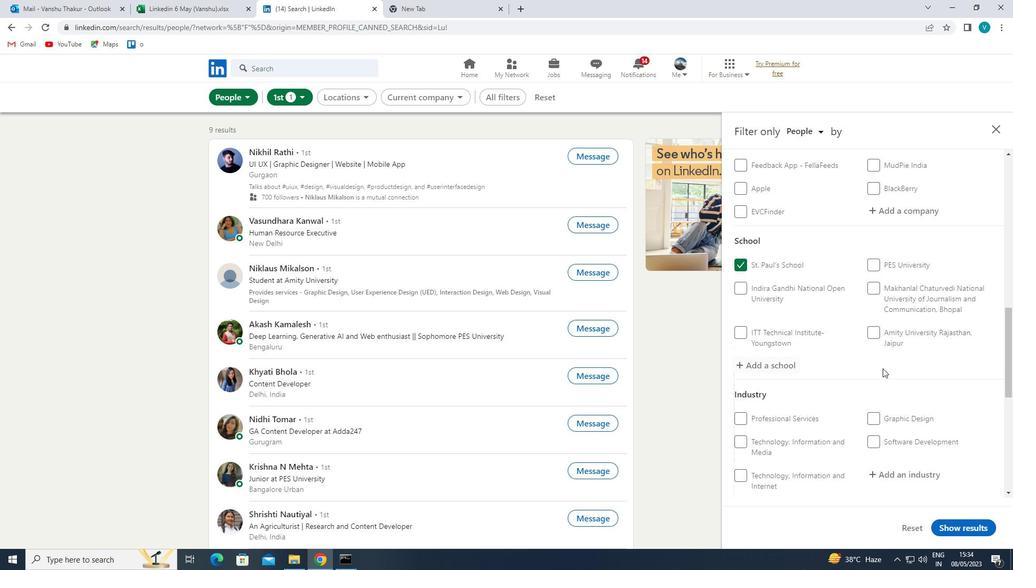 
Action: Mouse scrolled (880, 370) with delta (0, 0)
Screenshot: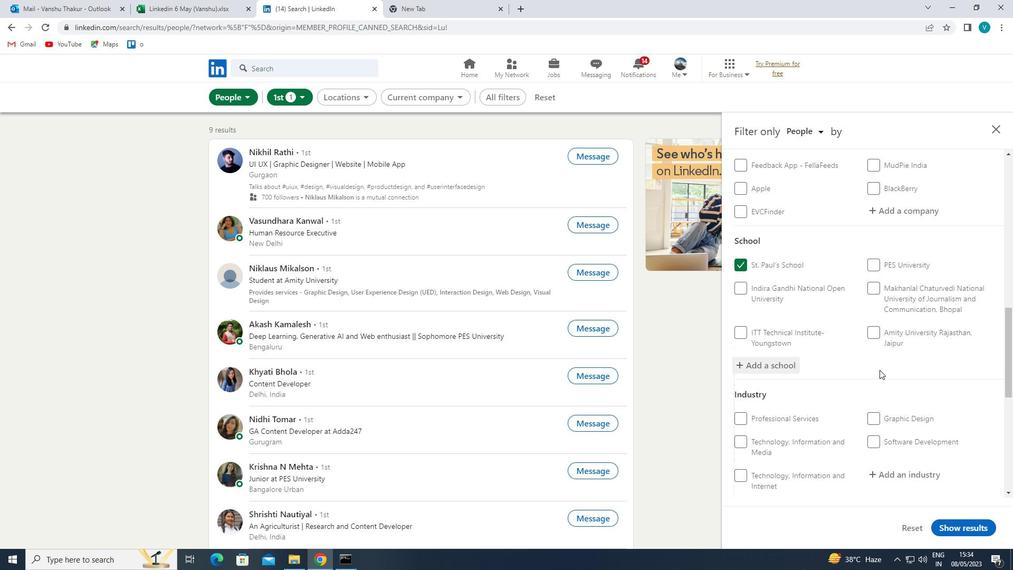 
Action: Mouse scrolled (880, 370) with delta (0, 0)
Screenshot: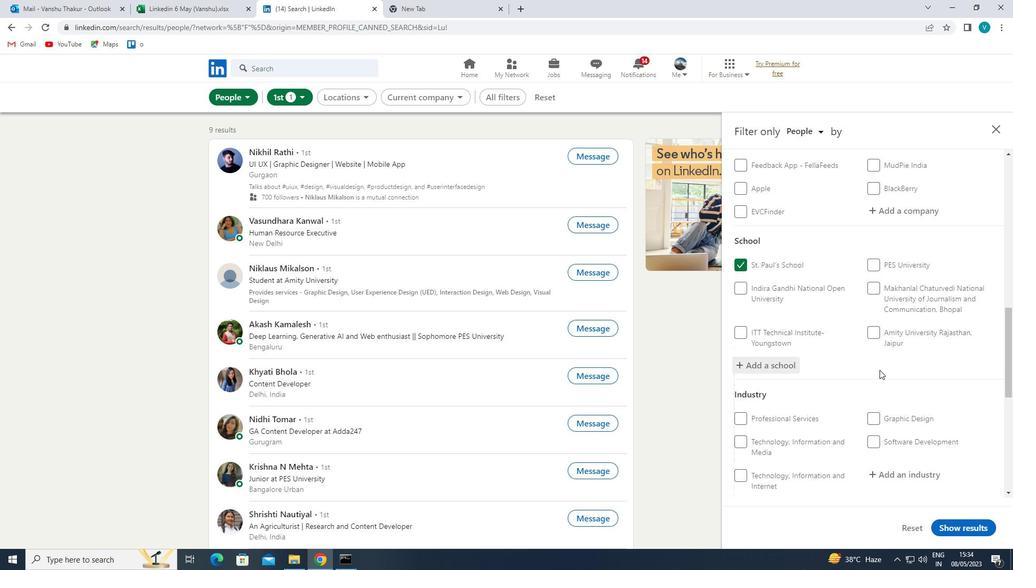 
Action: Mouse scrolled (880, 370) with delta (0, 0)
Screenshot: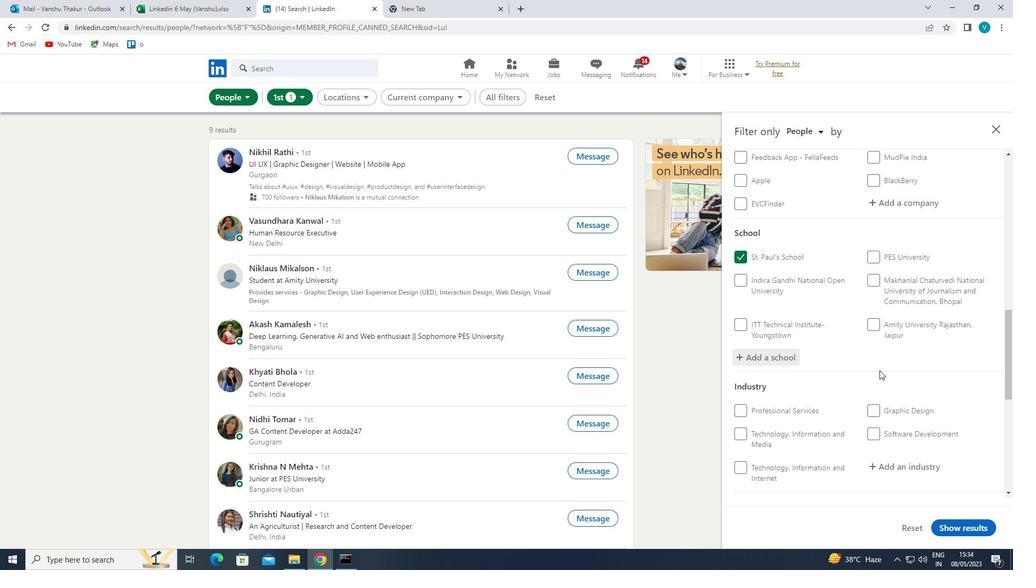 
Action: Mouse moved to (913, 321)
Screenshot: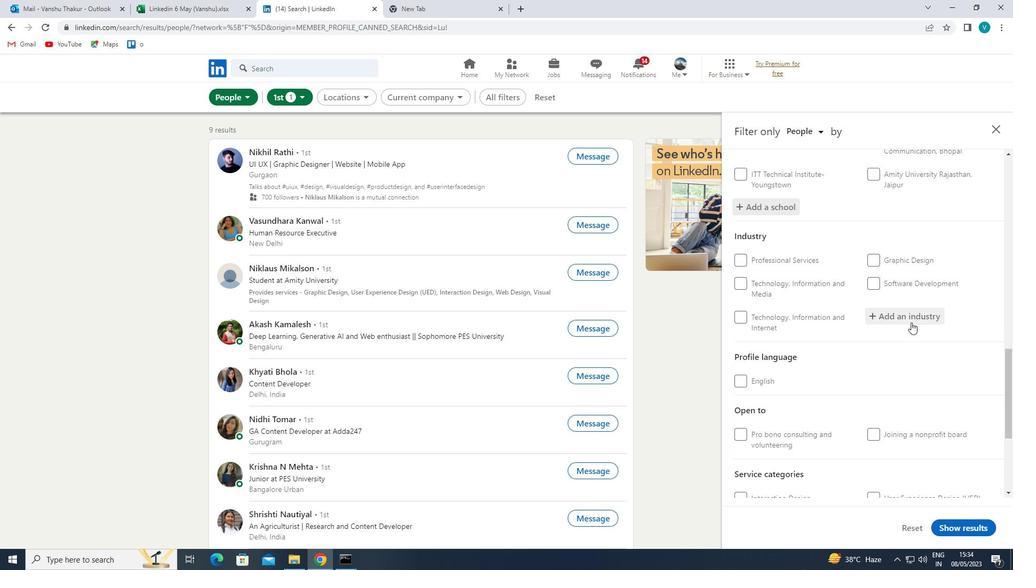 
Action: Mouse pressed left at (913, 321)
Screenshot: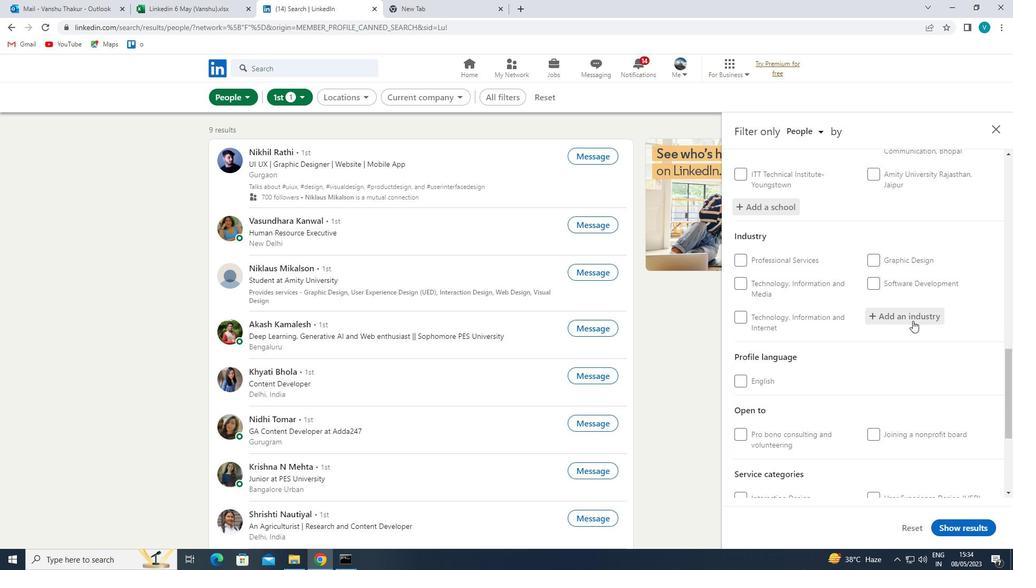 
Action: Key pressed <Key.shift>HISTORICAL
Screenshot: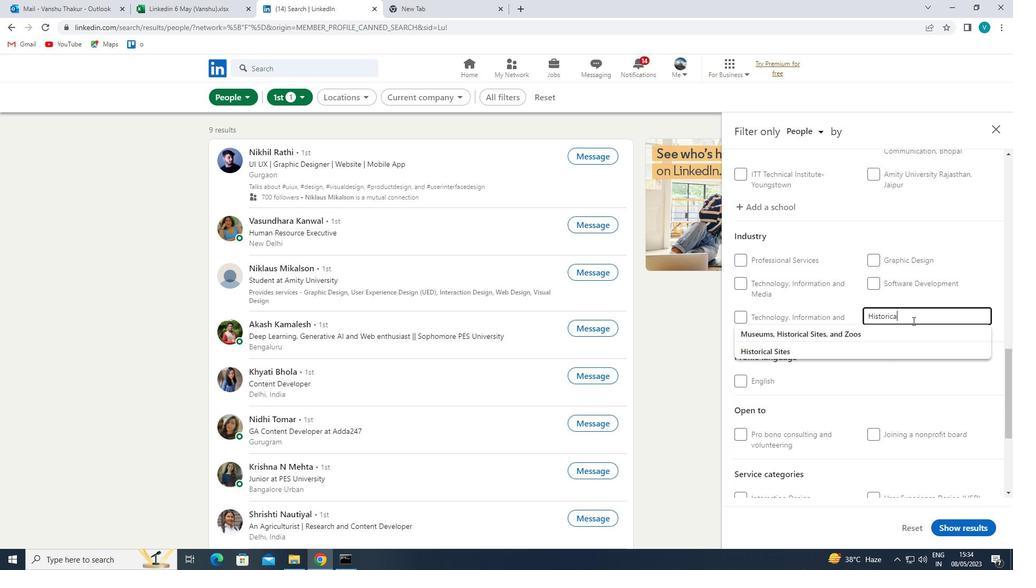 
Action: Mouse moved to (872, 350)
Screenshot: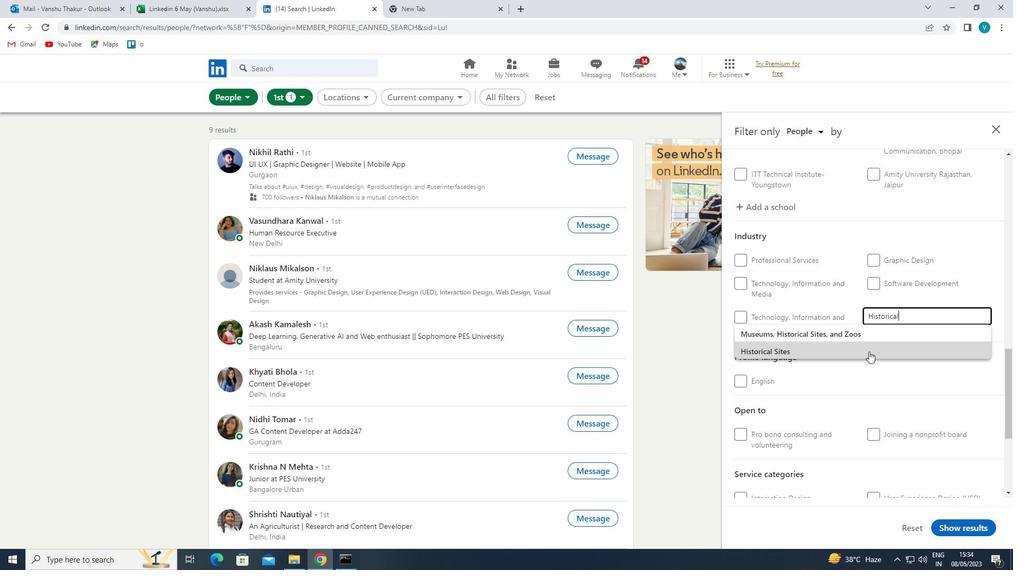
Action: Mouse pressed left at (872, 350)
Screenshot: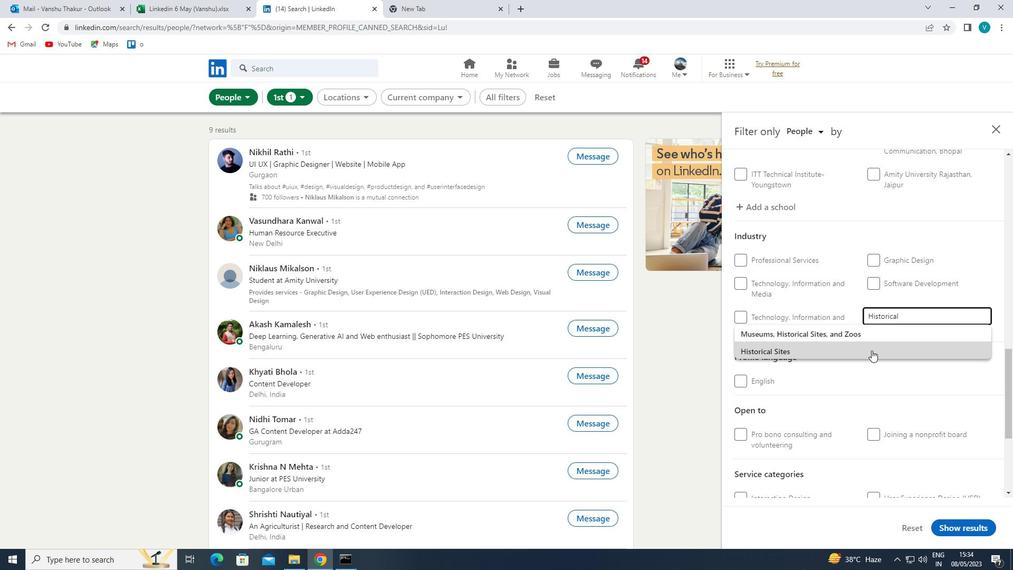 
Action: Mouse moved to (869, 352)
Screenshot: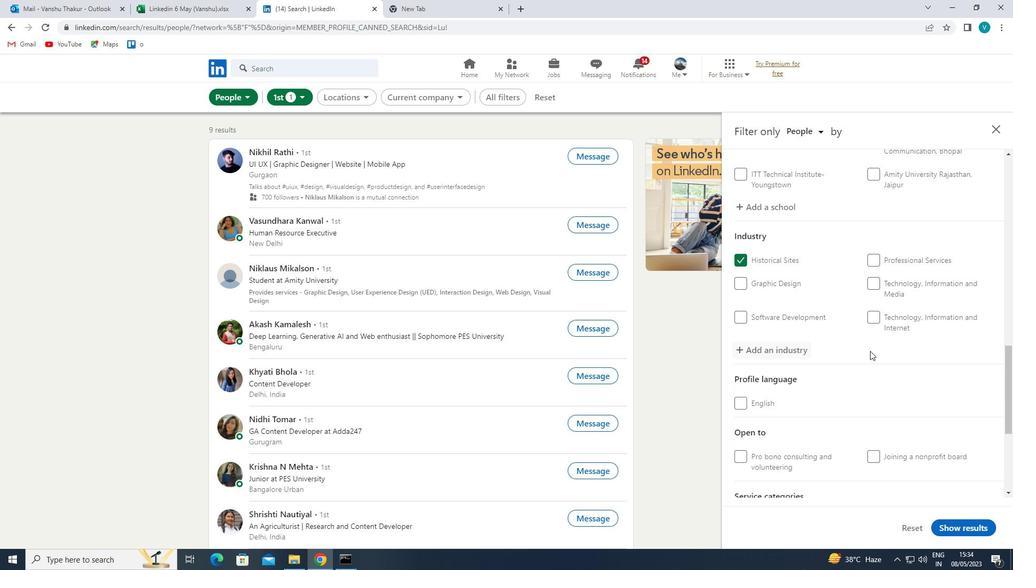 
Action: Mouse scrolled (869, 351) with delta (0, 0)
Screenshot: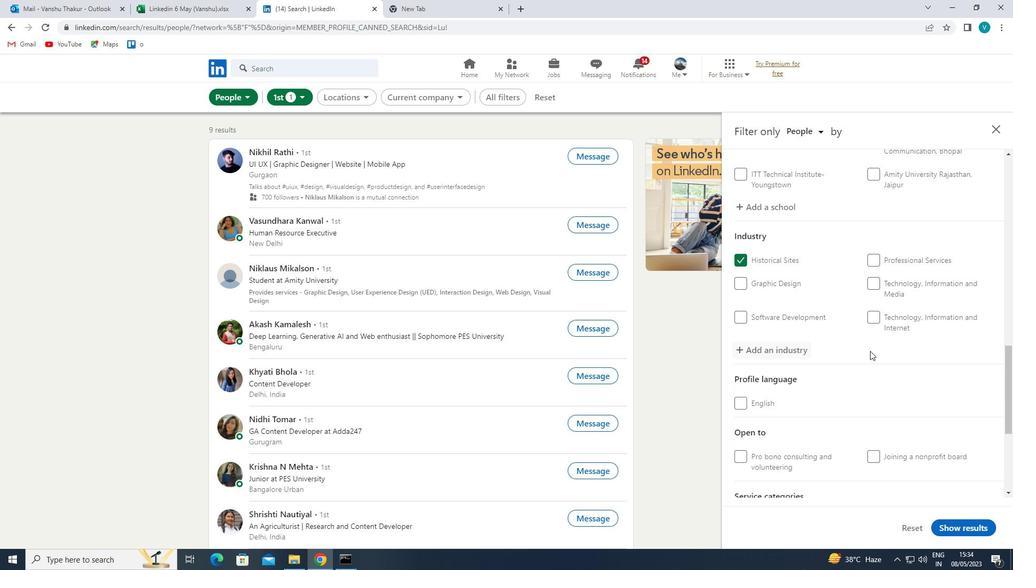 
Action: Mouse moved to (868, 352)
Screenshot: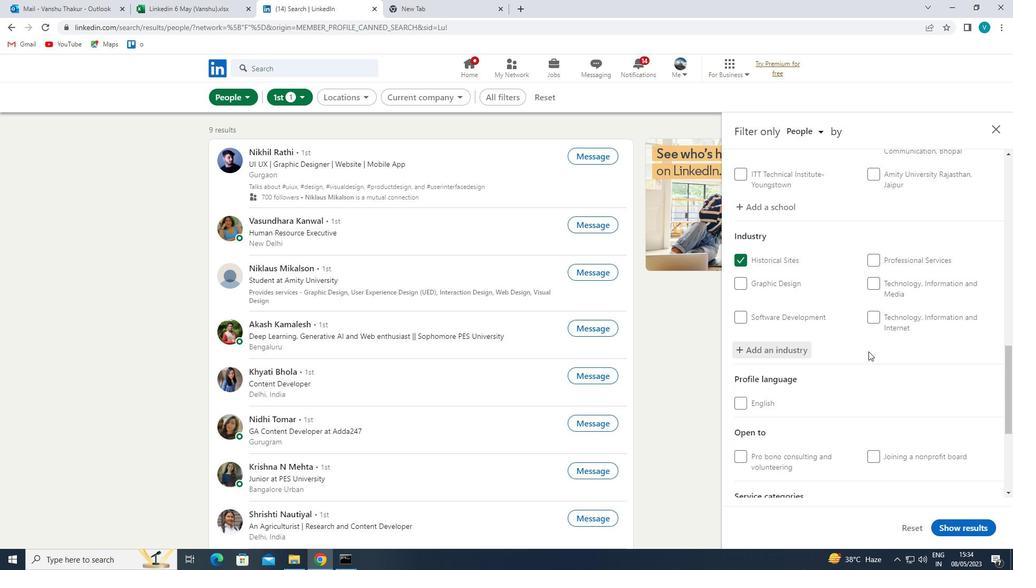 
Action: Mouse scrolled (868, 351) with delta (0, 0)
Screenshot: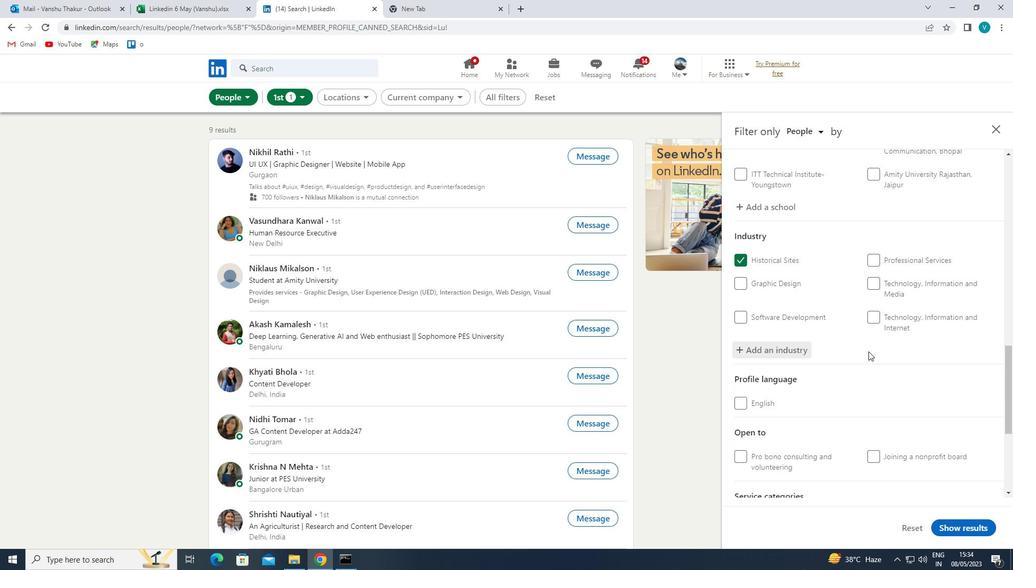
Action: Mouse scrolled (868, 351) with delta (0, 0)
Screenshot: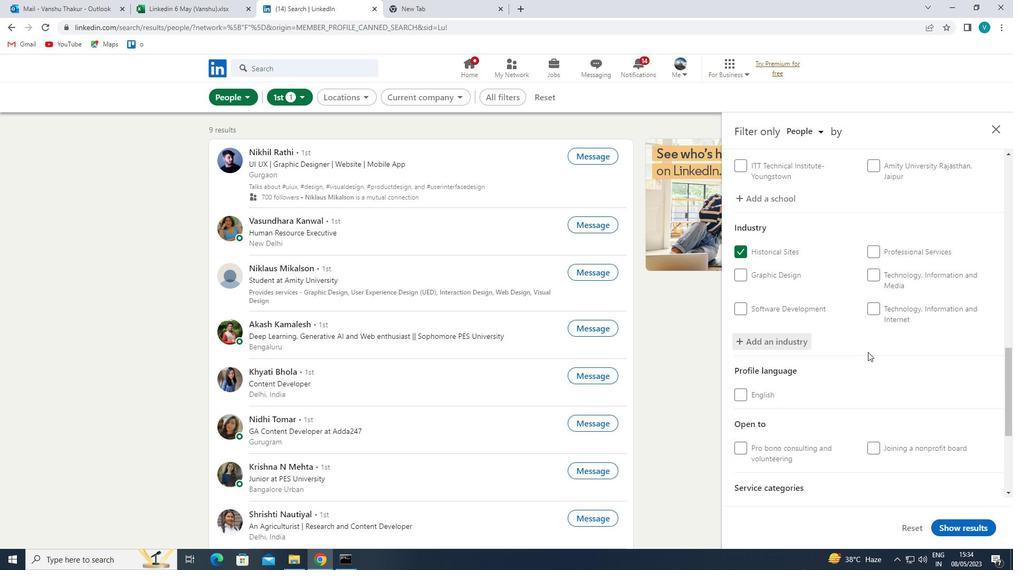
Action: Mouse scrolled (868, 351) with delta (0, 0)
Screenshot: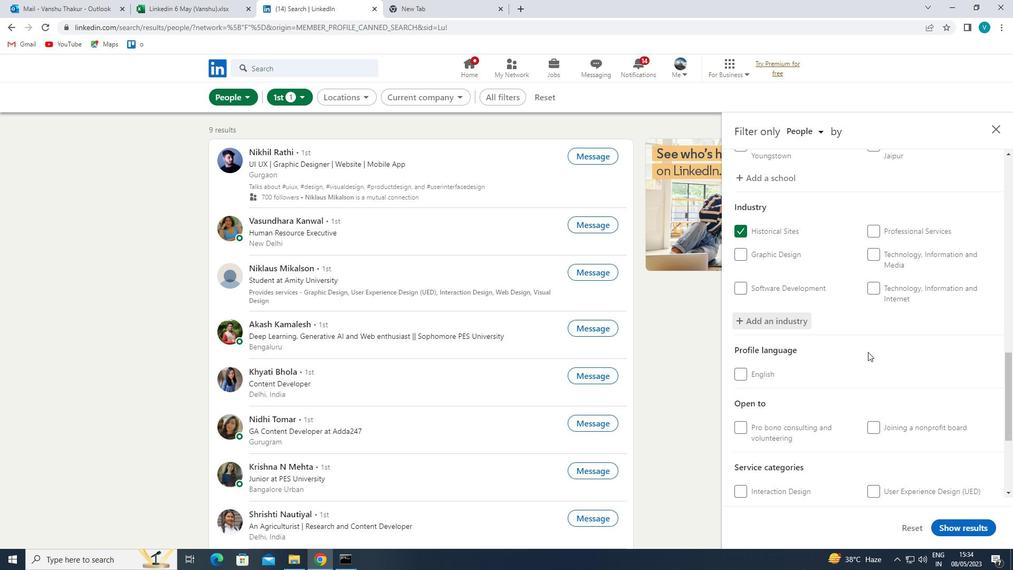 
Action: Mouse moved to (903, 348)
Screenshot: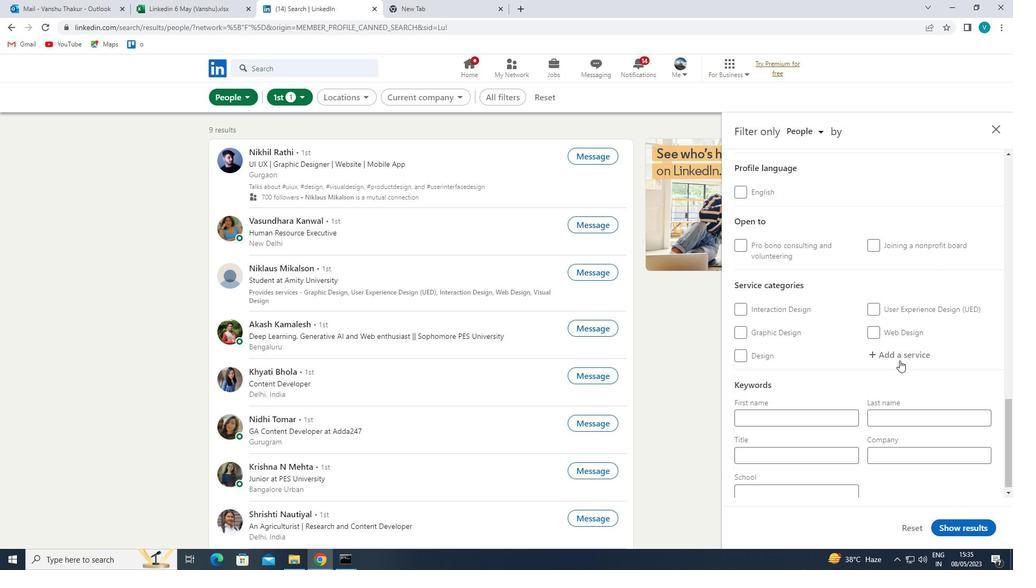 
Action: Mouse pressed left at (903, 348)
Screenshot: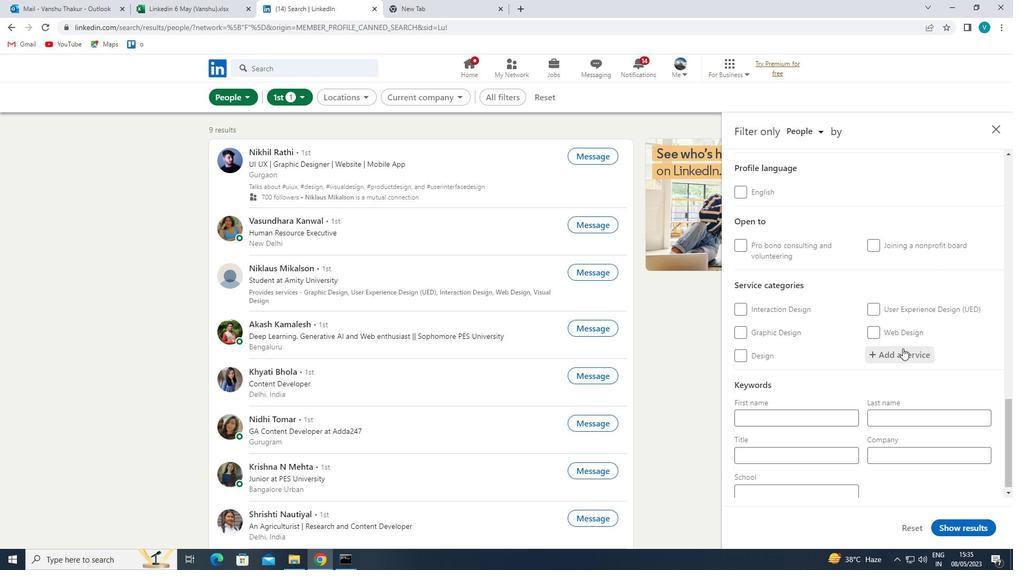 
Action: Mouse moved to (858, 355)
Screenshot: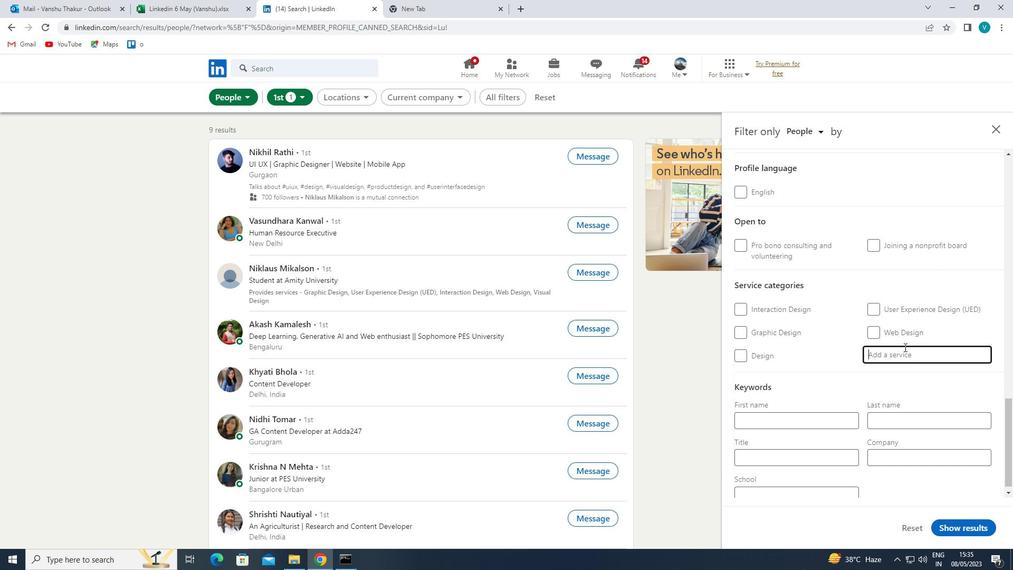 
Action: Key pressed <Key.shift>PRODUCT<Key.space>
Screenshot: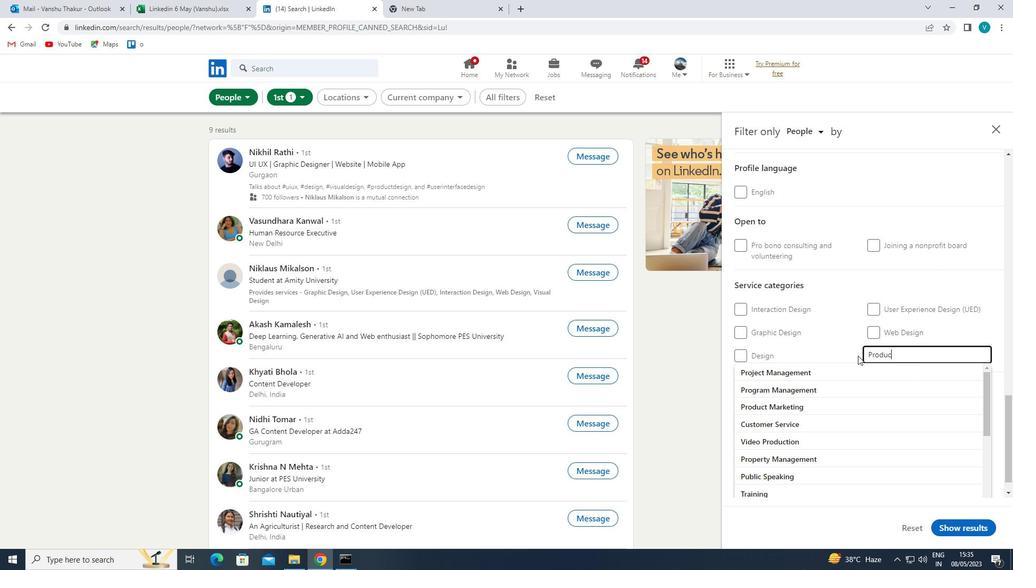 
Action: Mouse moved to (862, 375)
Screenshot: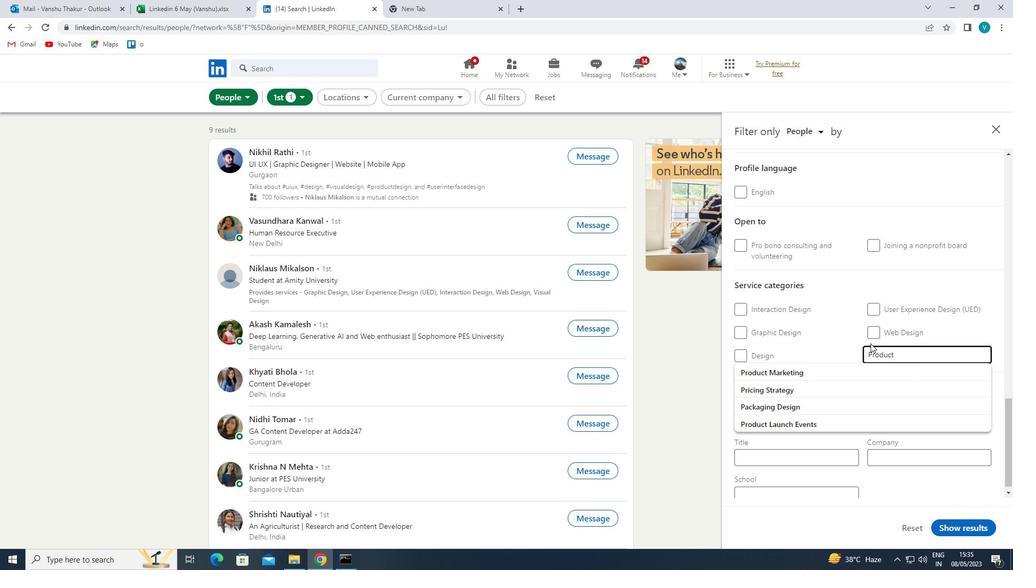 
Action: Mouse pressed left at (862, 375)
Screenshot: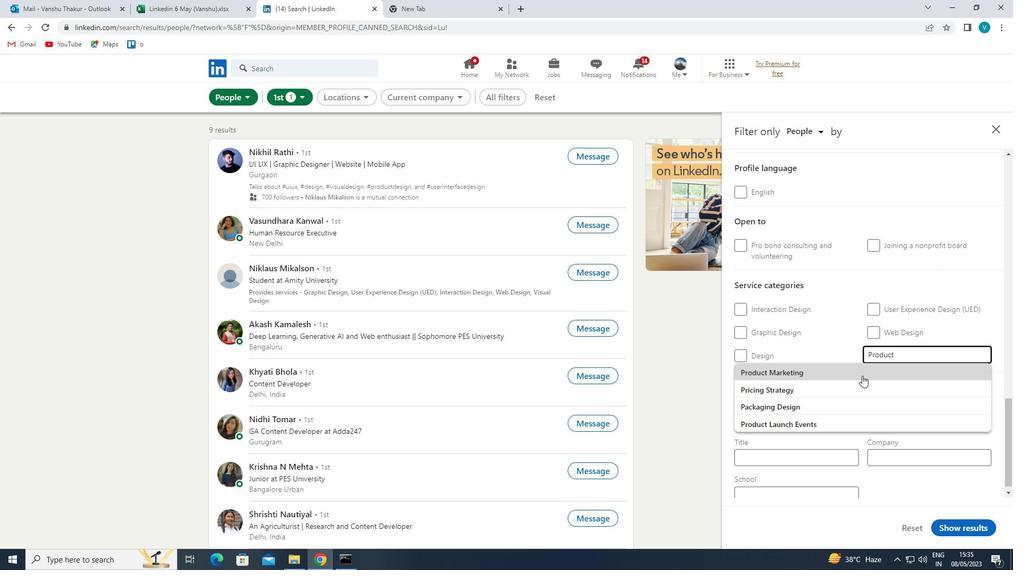 
Action: Mouse moved to (858, 382)
Screenshot: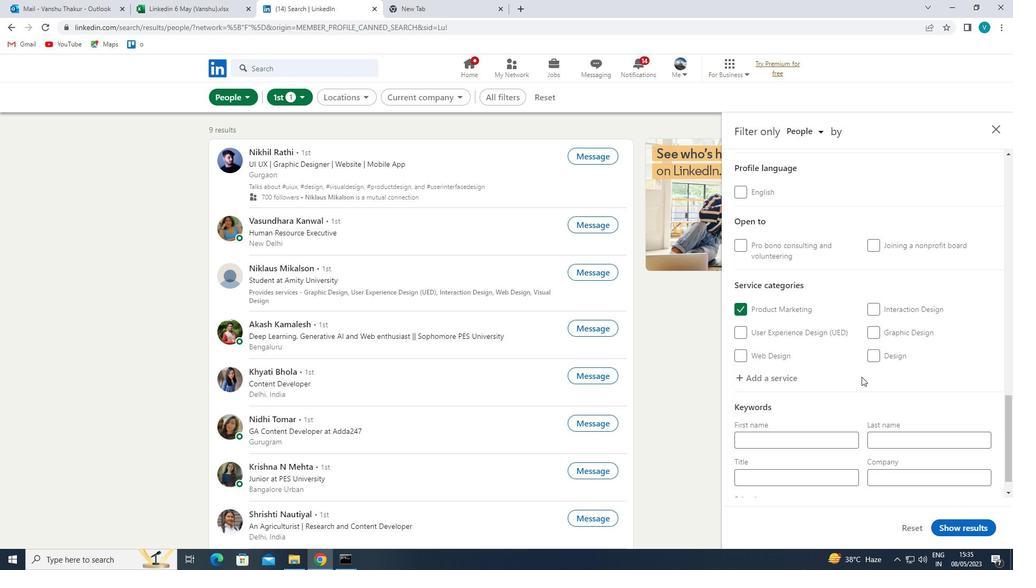 
Action: Mouse scrolled (858, 381) with delta (0, 0)
Screenshot: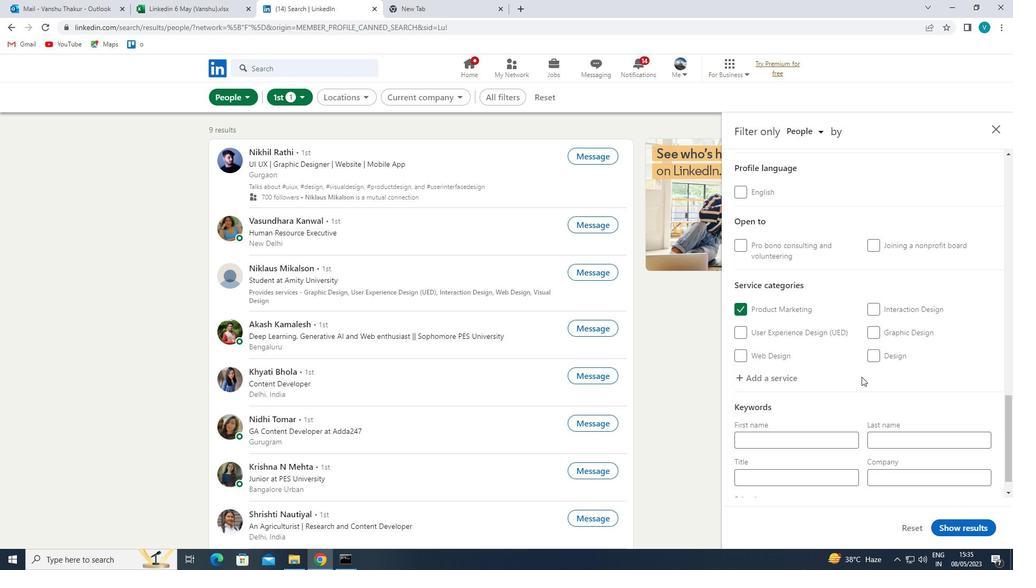 
Action: Mouse moved to (855, 384)
Screenshot: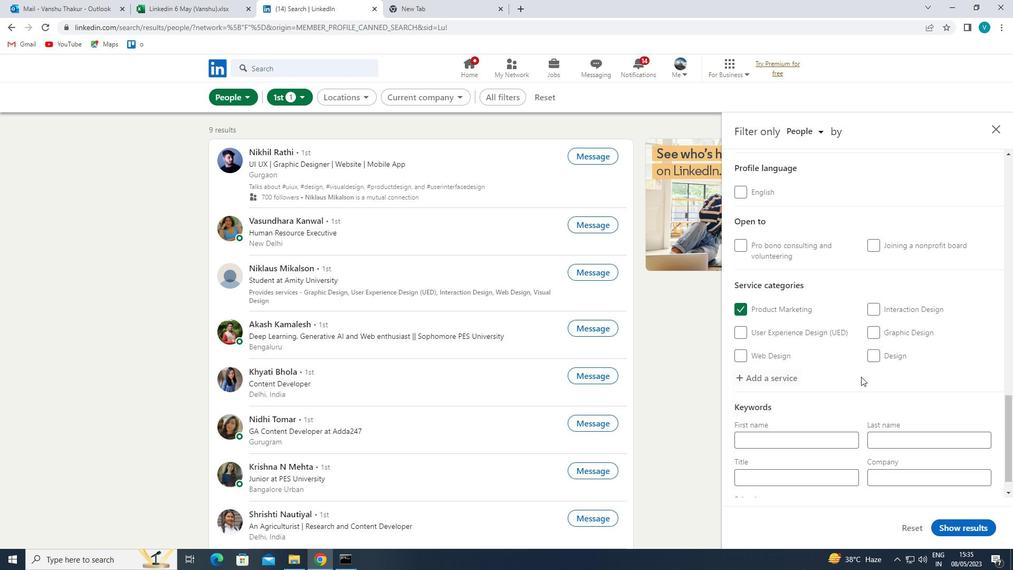
Action: Mouse scrolled (855, 383) with delta (0, 0)
Screenshot: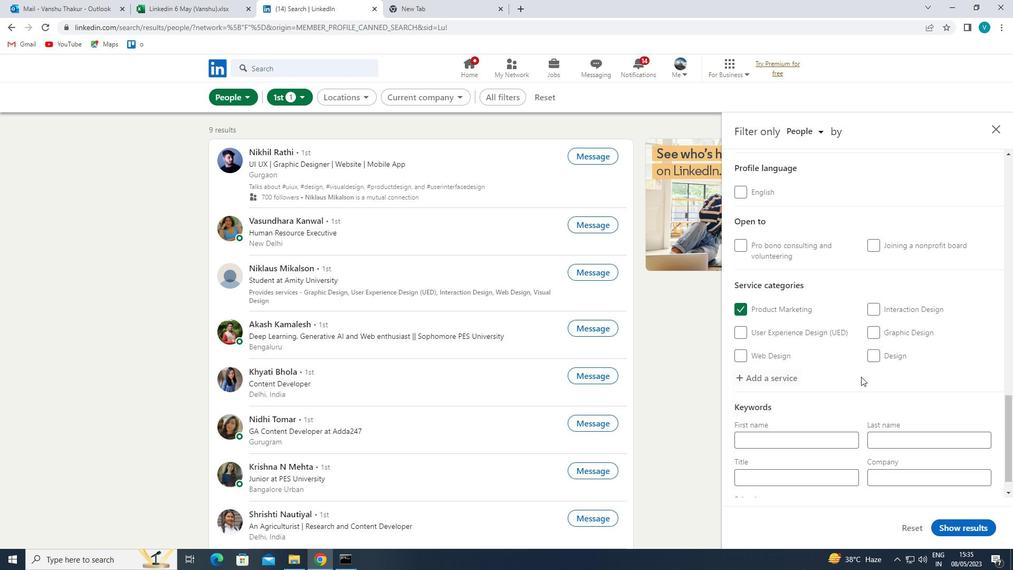
Action: Mouse moved to (854, 385)
Screenshot: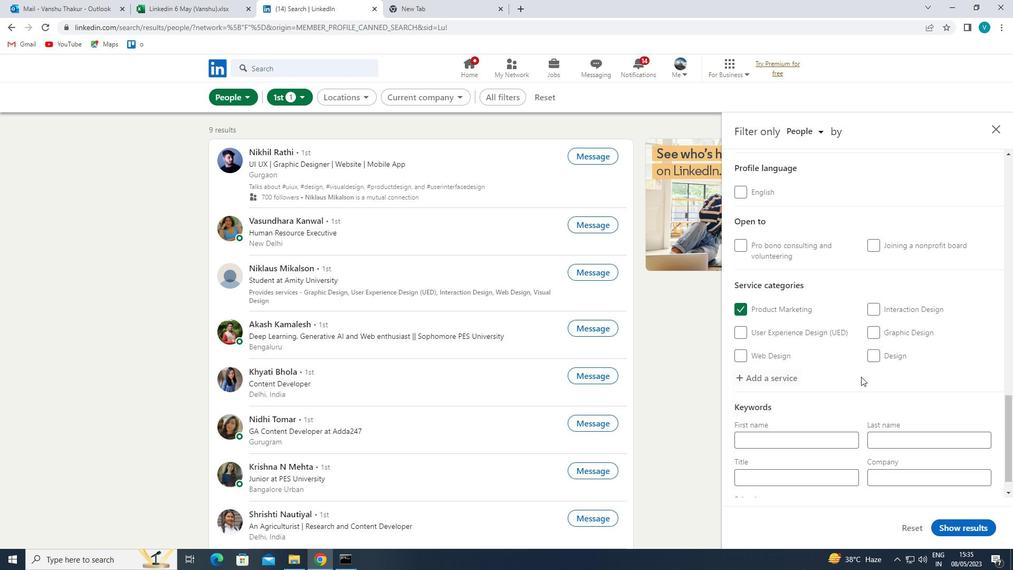 
Action: Mouse scrolled (854, 384) with delta (0, 0)
Screenshot: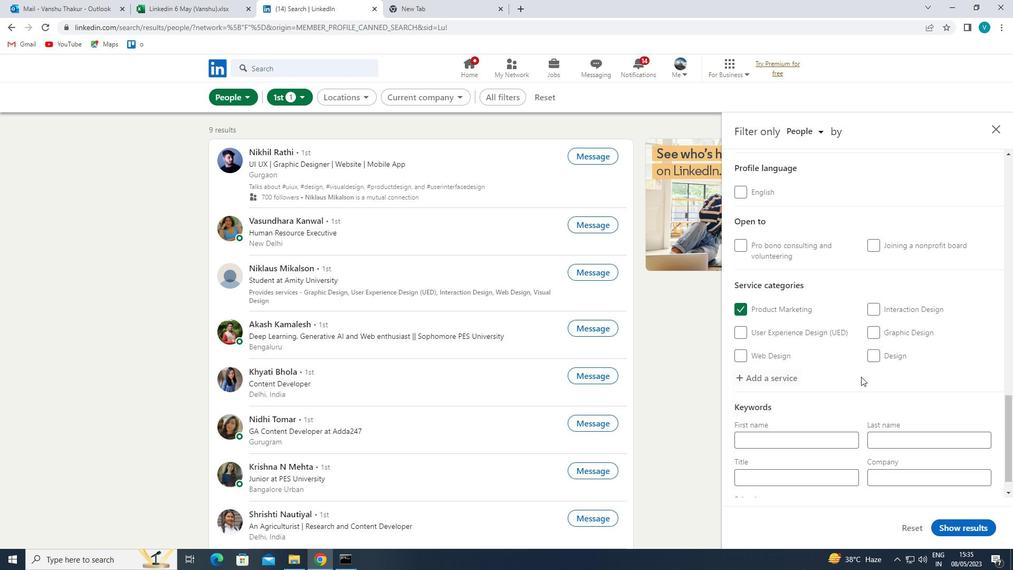 
Action: Mouse moved to (850, 389)
Screenshot: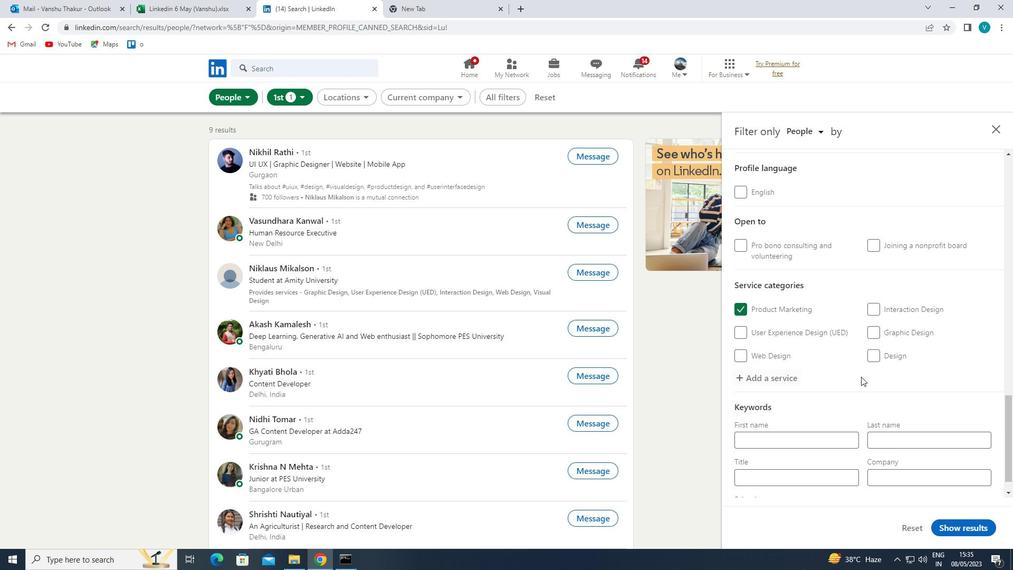 
Action: Mouse scrolled (850, 388) with delta (0, 0)
Screenshot: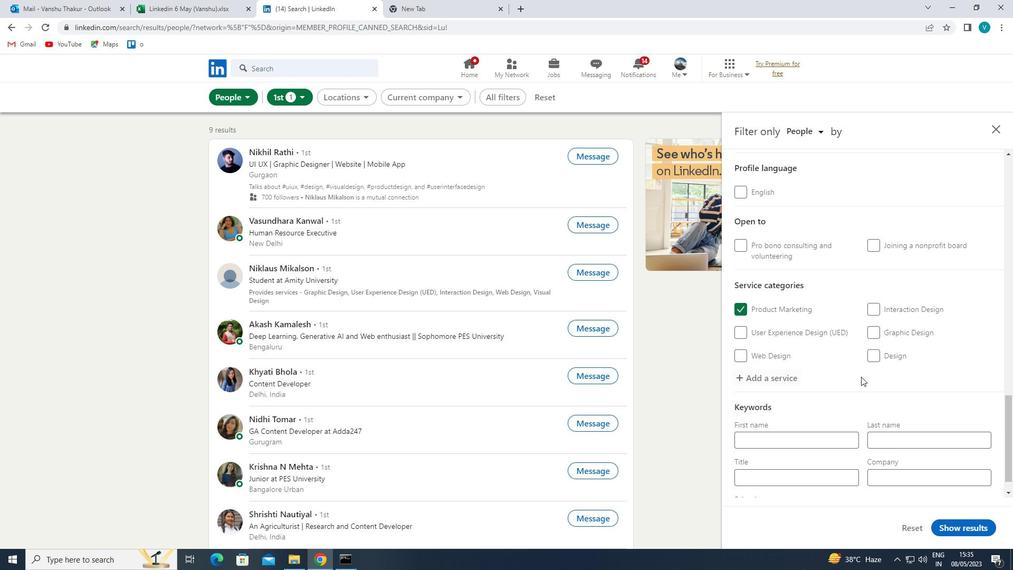 
Action: Mouse moved to (819, 459)
Screenshot: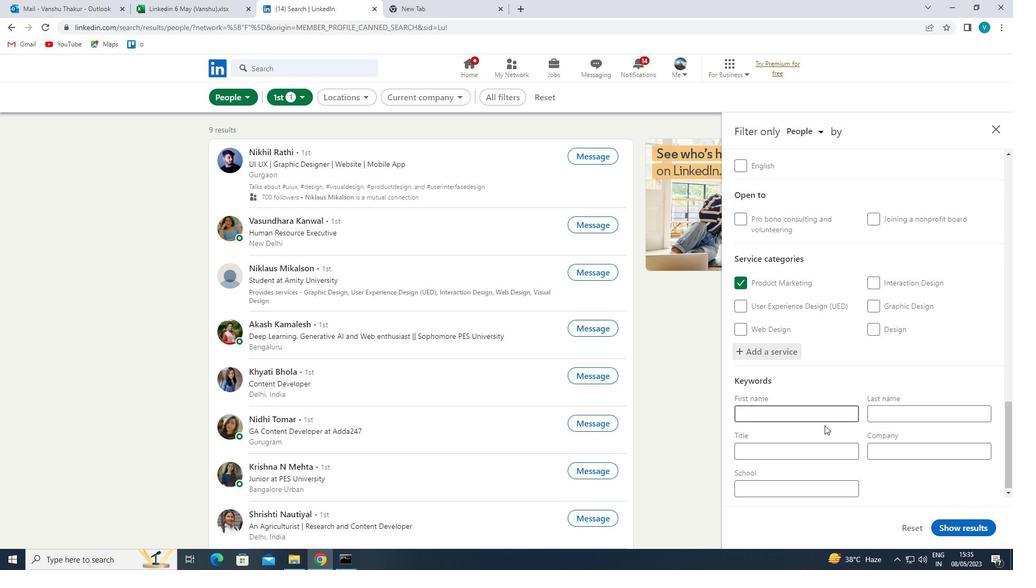 
Action: Mouse pressed left at (819, 459)
Screenshot: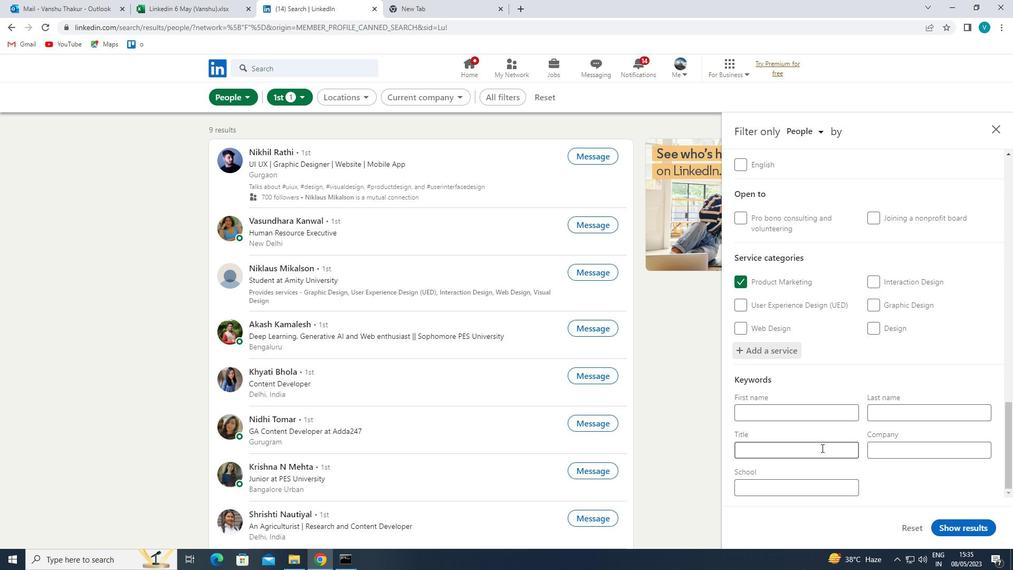 
Action: Mouse moved to (822, 450)
Screenshot: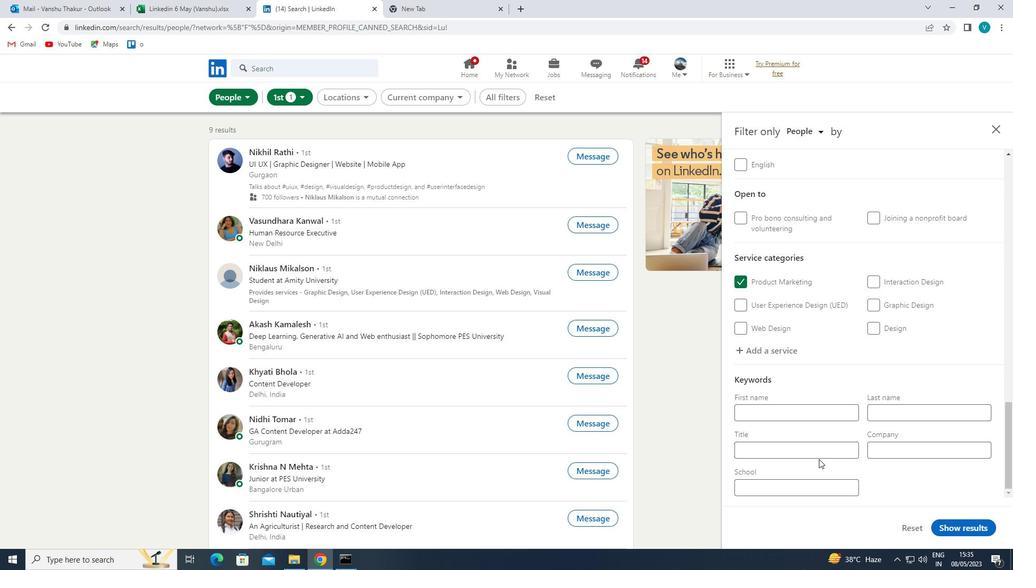 
Action: Mouse pressed left at (822, 450)
Screenshot: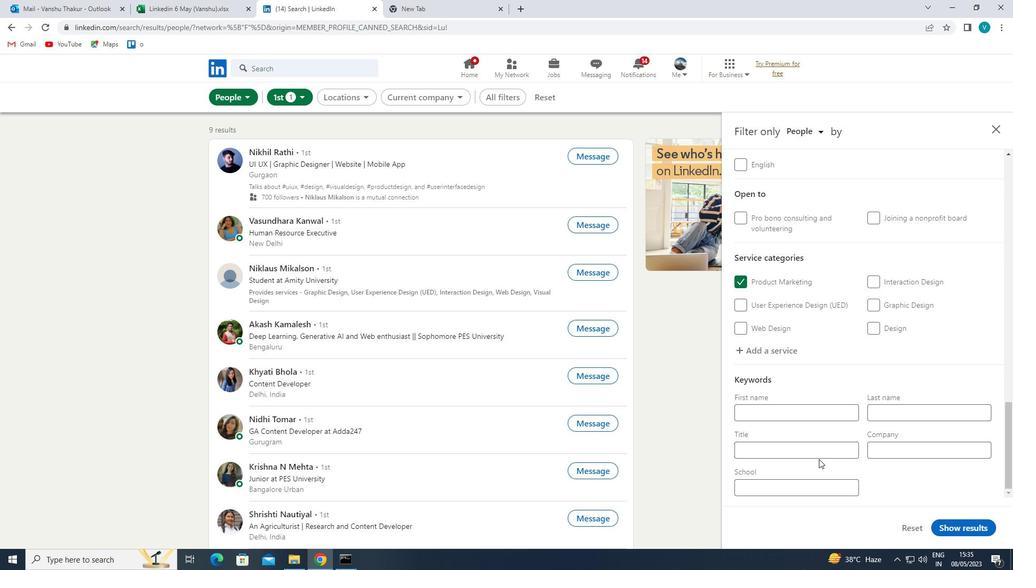 
Action: Key pressed <Key.shift>P
Screenshot: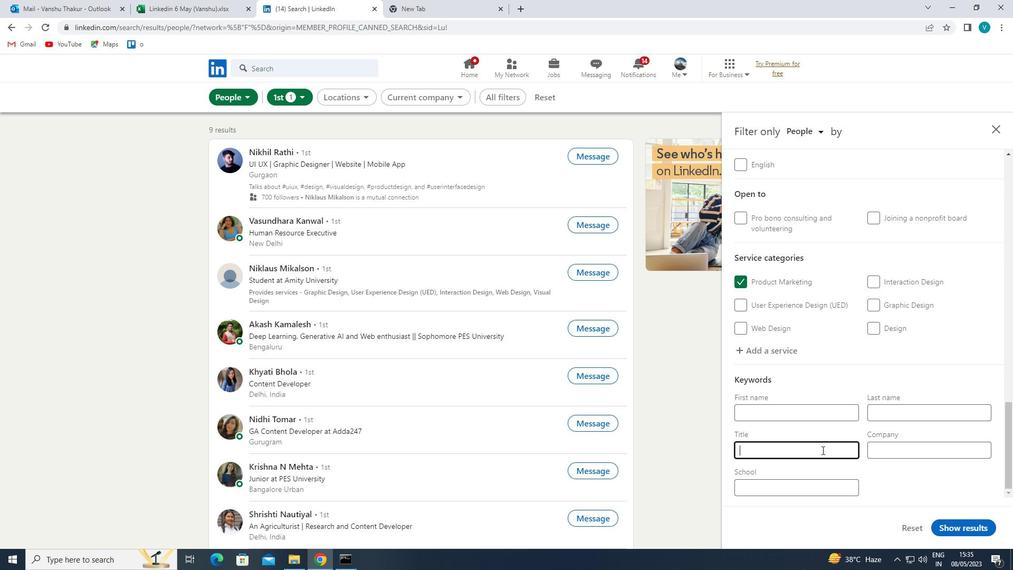 
Action: Mouse moved to (821, 448)
Screenshot: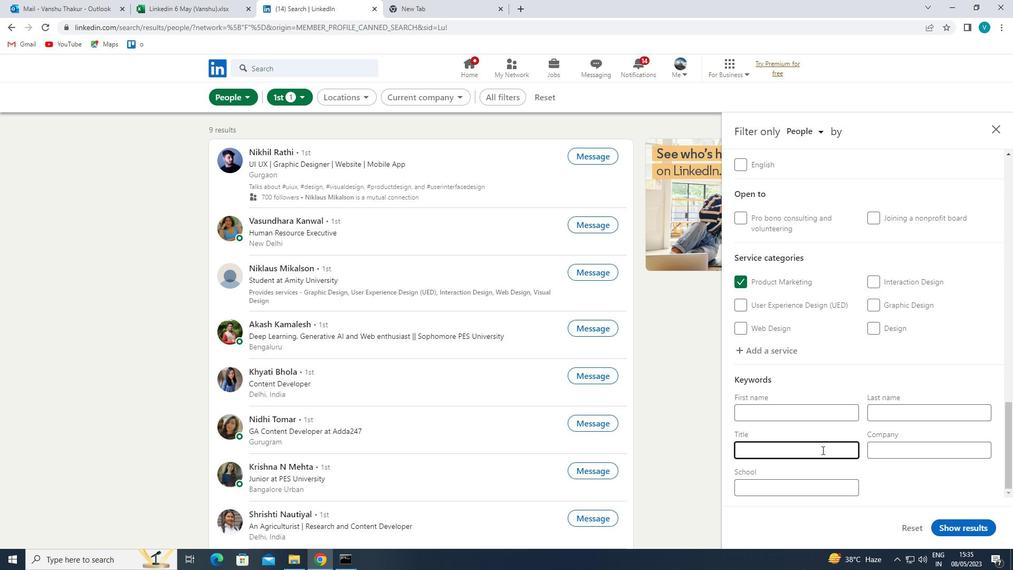 
Action: Key pressed RINCIPAL
Screenshot: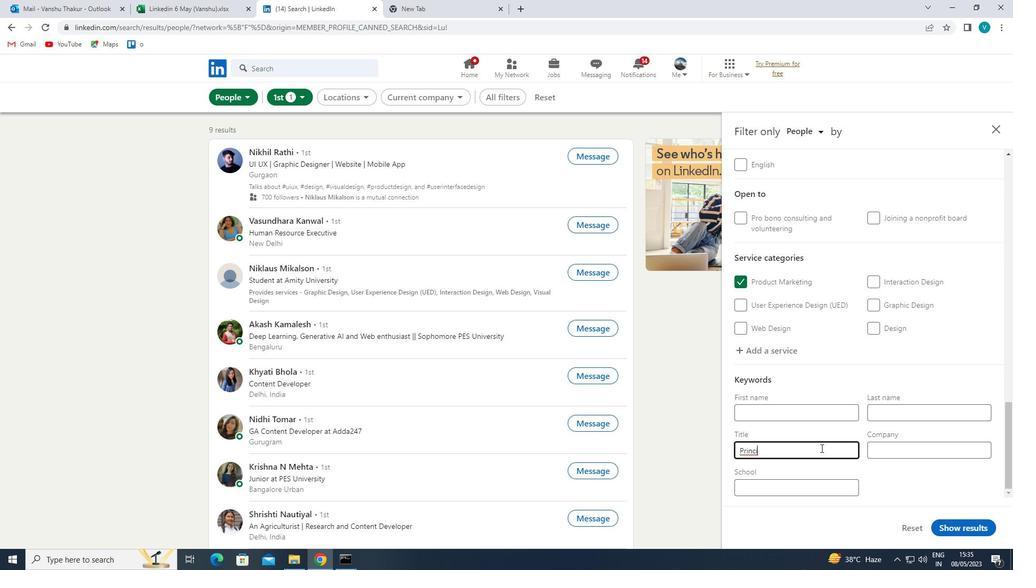 
Action: Mouse moved to (957, 530)
Screenshot: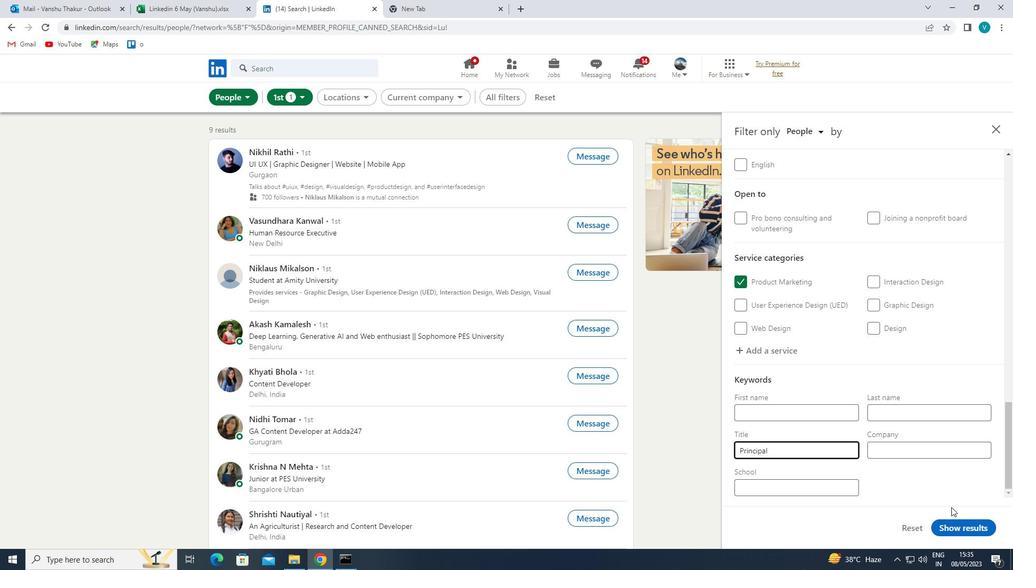 
Action: Mouse pressed left at (957, 530)
Screenshot: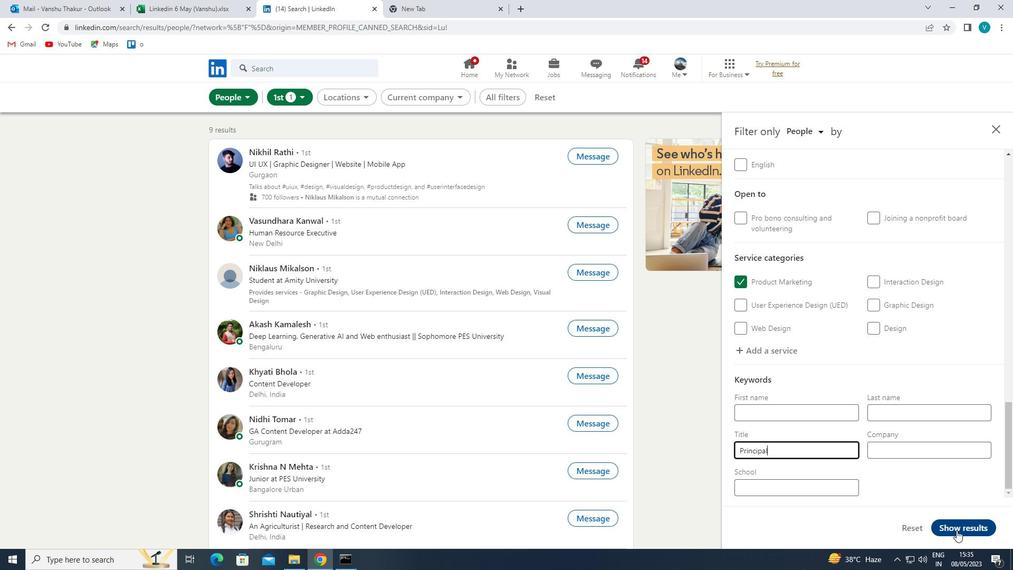 
Action: Mouse moved to (947, 525)
Screenshot: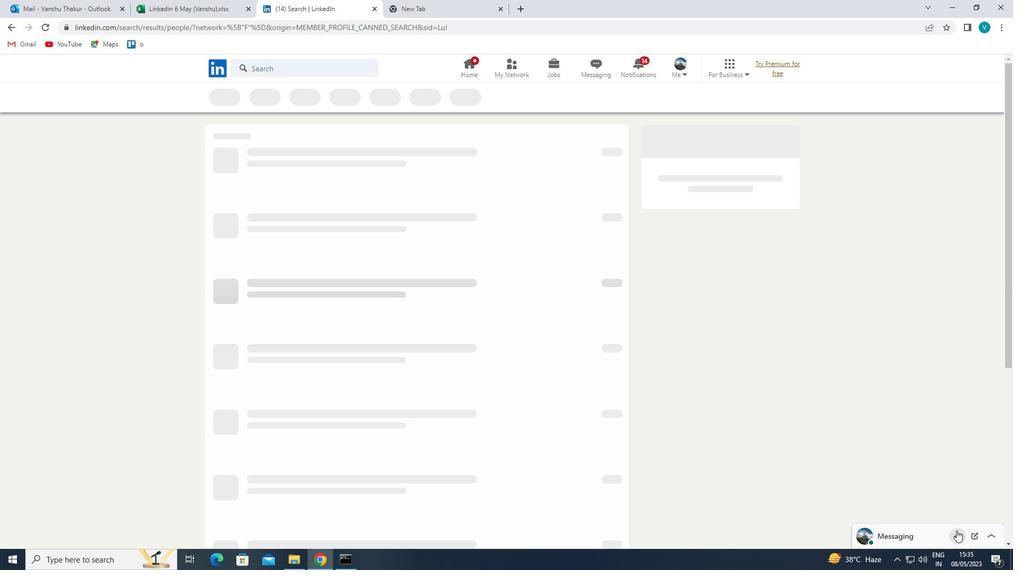 
